 Task: Look for space in Xenia, United States from 8th August, 2023 to 15th August, 2023 for 9 adults in price range Rs.10000 to Rs.14000. Place can be shared room with 5 bedrooms having 9 beds and 5 bathrooms. Property type can be house, flat, guest house. Amenities needed are: wifi, TV, free parkinig on premises, gym, breakfast. Booking option can be shelf check-in. Required host language is English.
Action: Mouse moved to (426, 105)
Screenshot: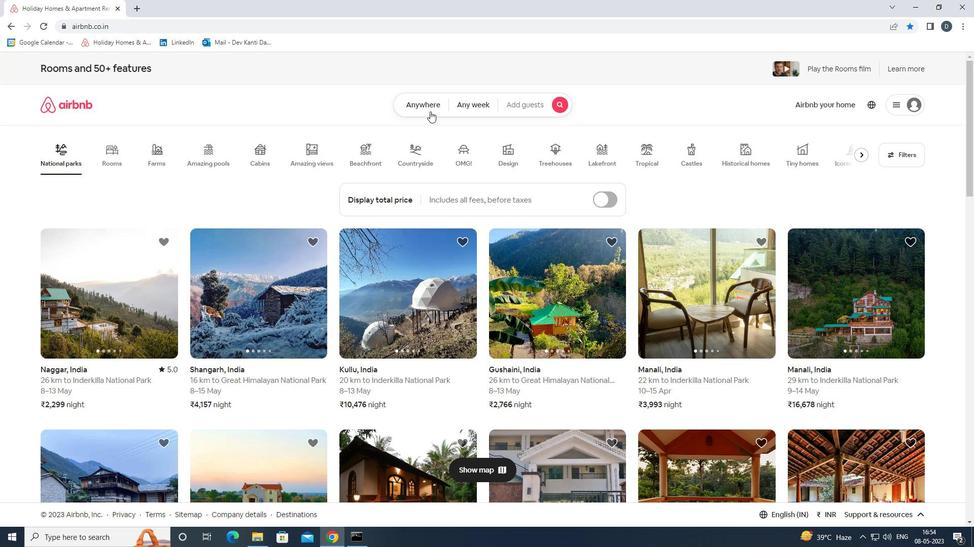 
Action: Mouse pressed left at (426, 105)
Screenshot: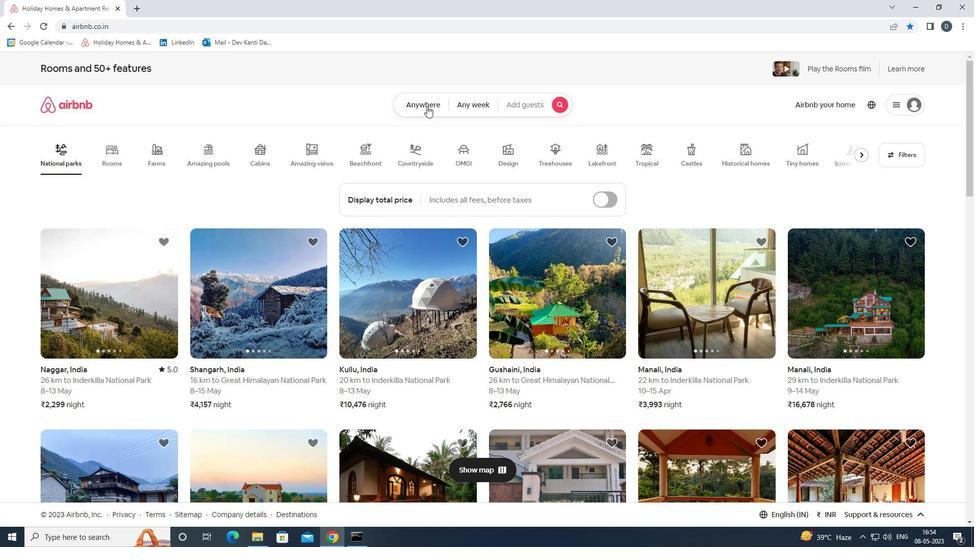 
Action: Mouse moved to (354, 146)
Screenshot: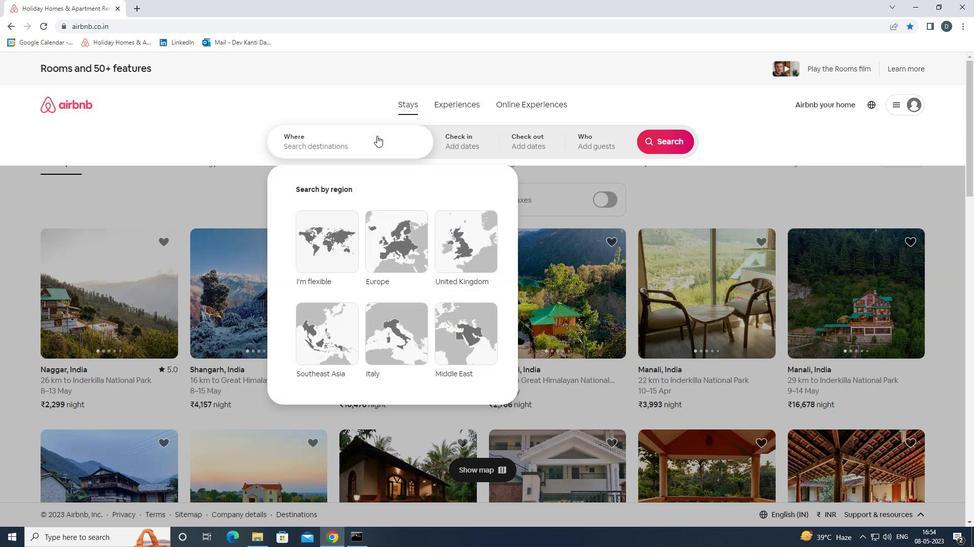 
Action: Mouse pressed left at (354, 146)
Screenshot: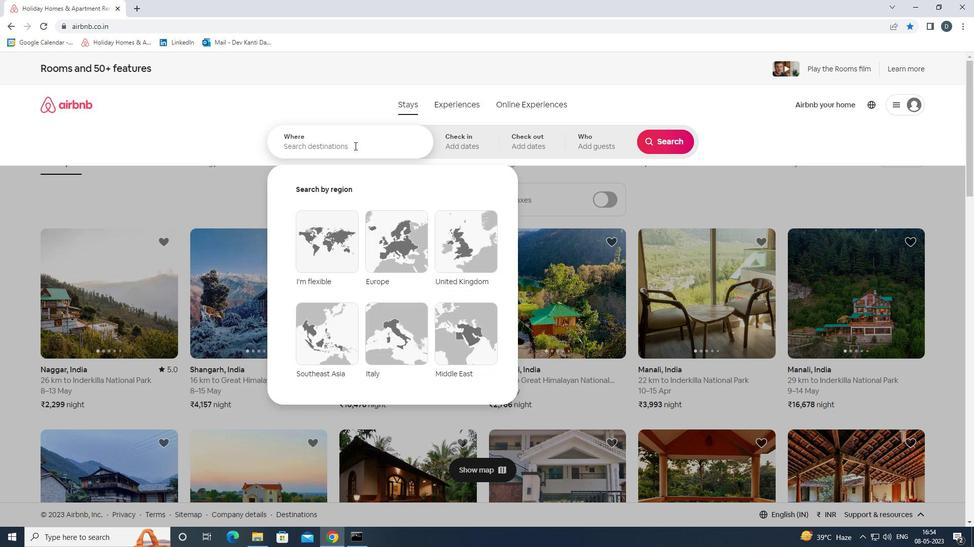 
Action: Mouse moved to (354, 148)
Screenshot: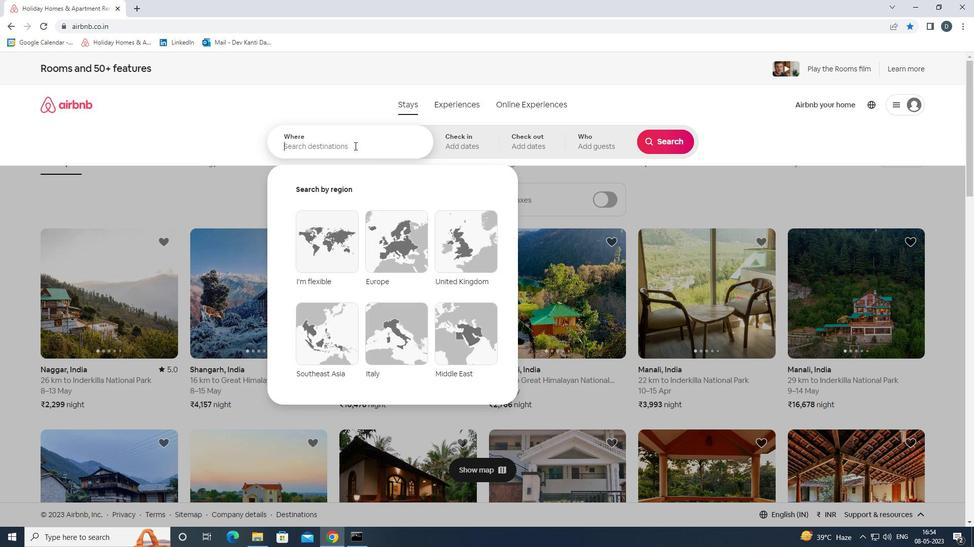 
Action: Key pressed <Key.shift>XENIA,<Key.shift>UNITED<Key.space><Key.shift>STATES
Screenshot: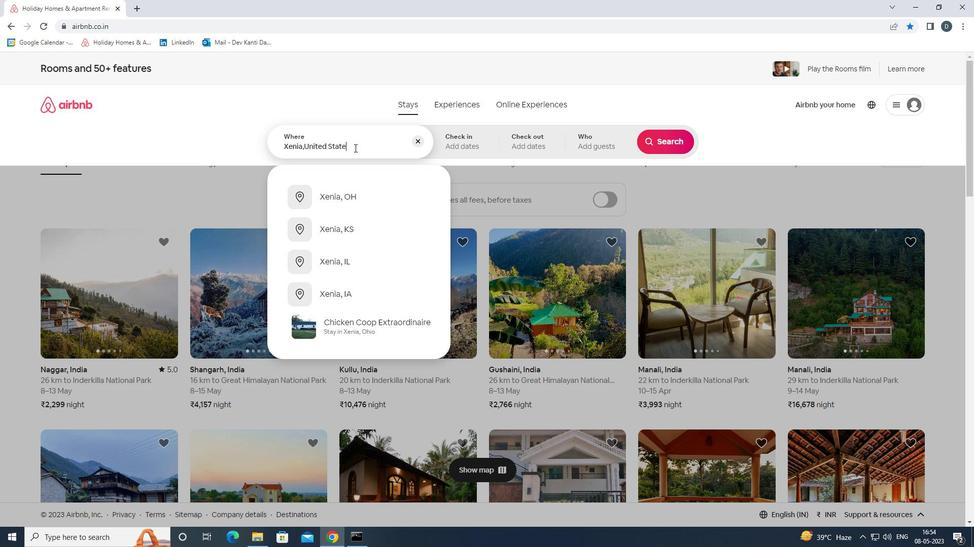 
Action: Mouse moved to (430, 151)
Screenshot: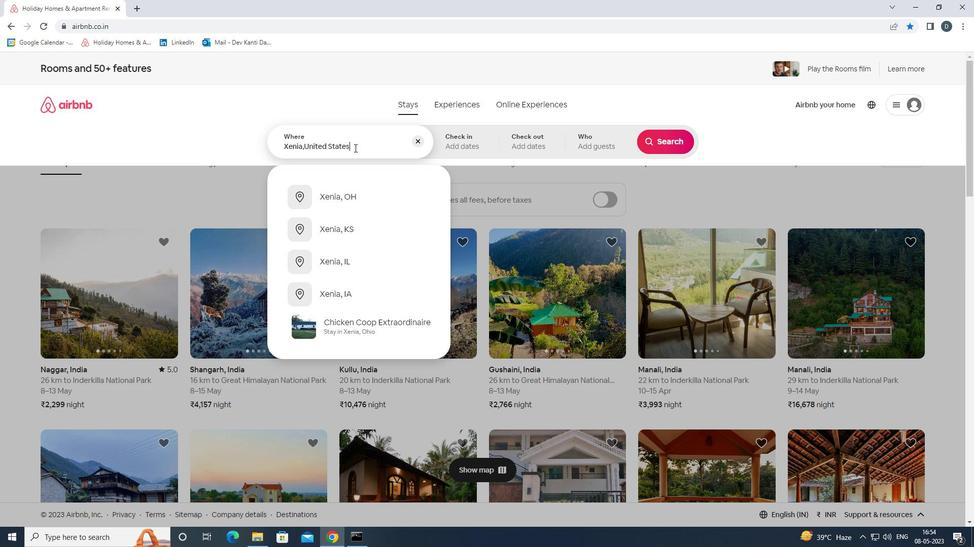 
Action: Key pressed <Key.enter>
Screenshot: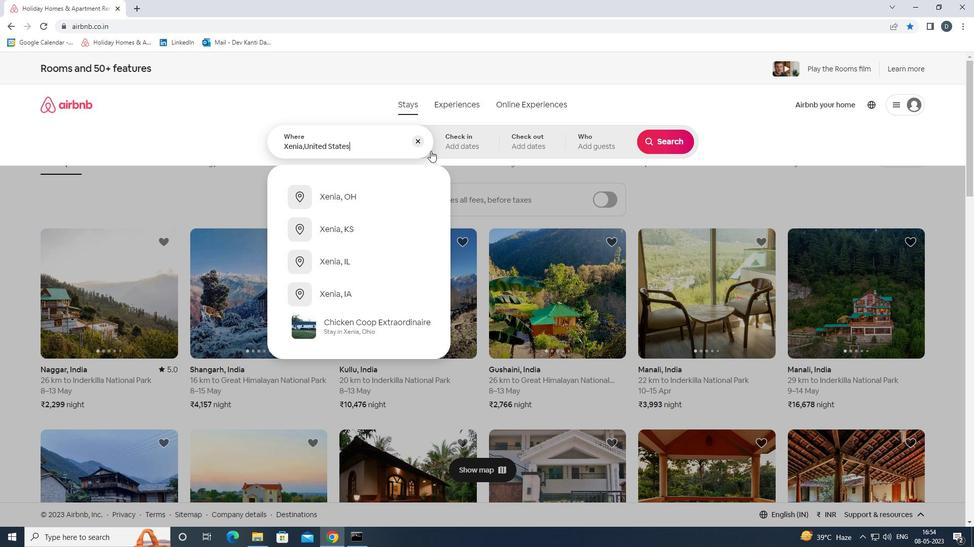 
Action: Mouse moved to (664, 222)
Screenshot: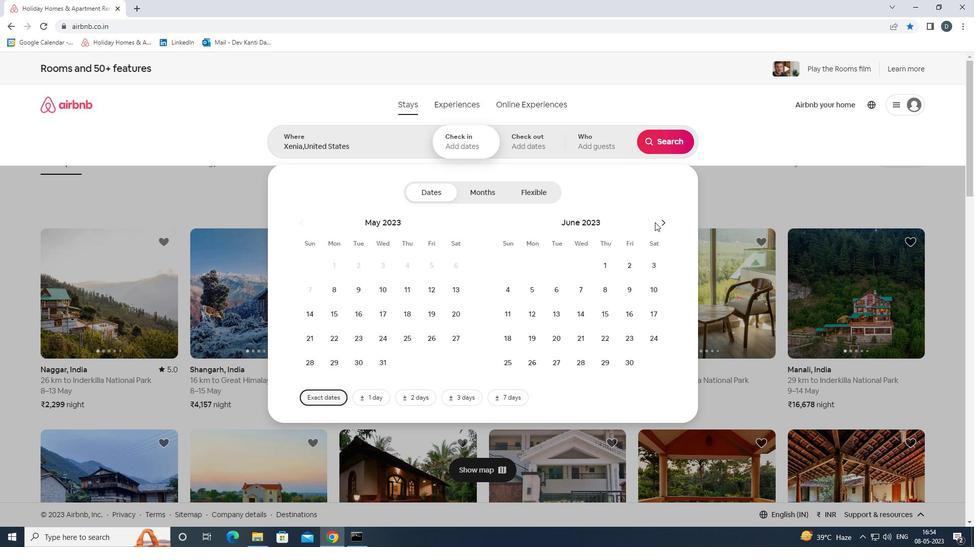 
Action: Mouse pressed left at (664, 222)
Screenshot: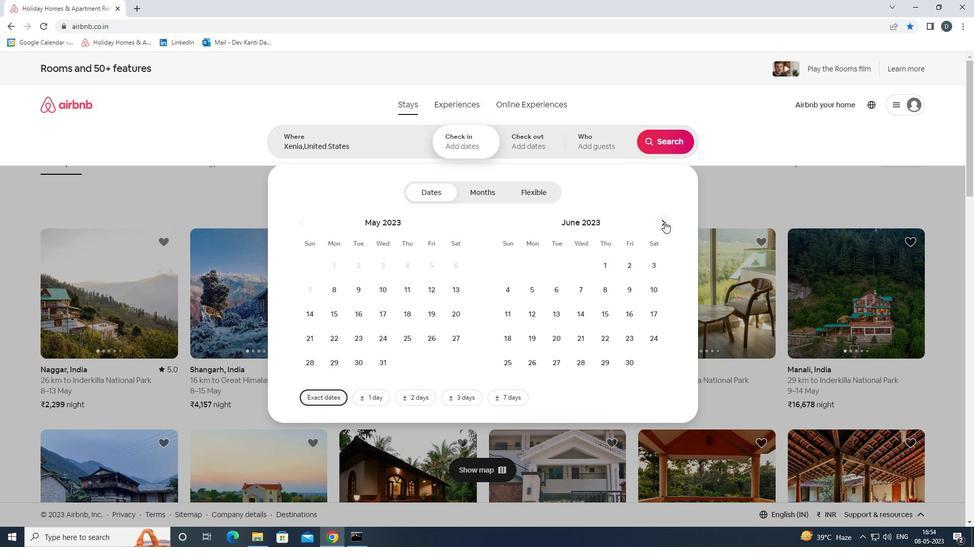
Action: Mouse pressed left at (664, 222)
Screenshot: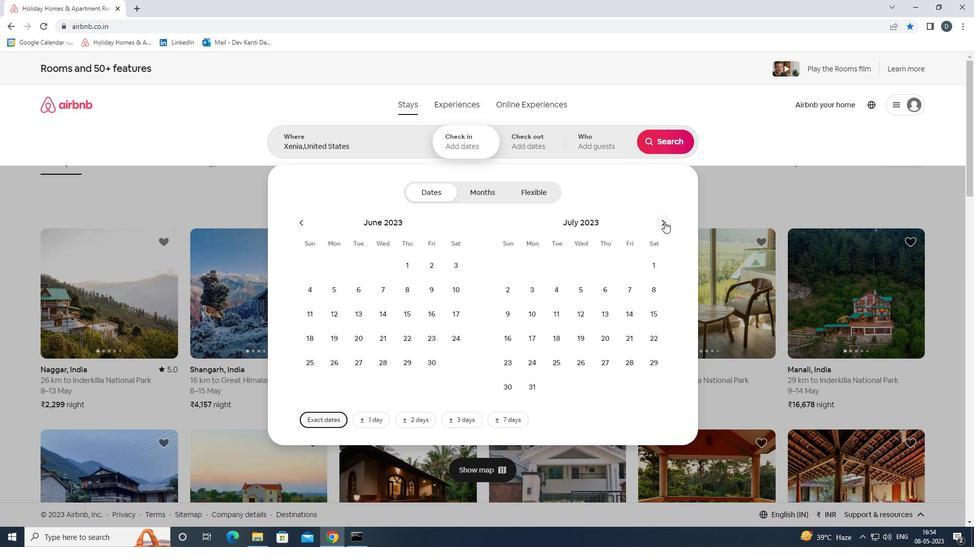 
Action: Mouse pressed left at (664, 222)
Screenshot: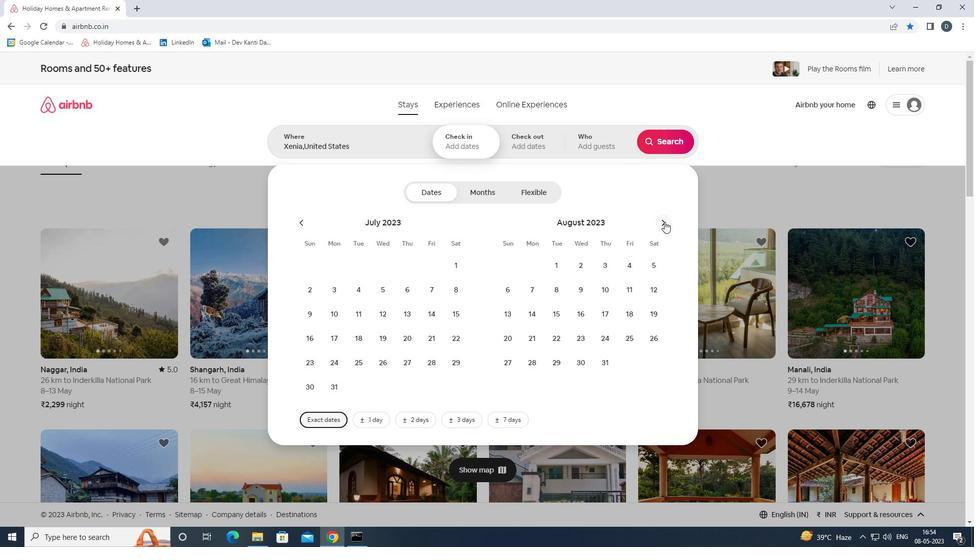 
Action: Mouse moved to (365, 295)
Screenshot: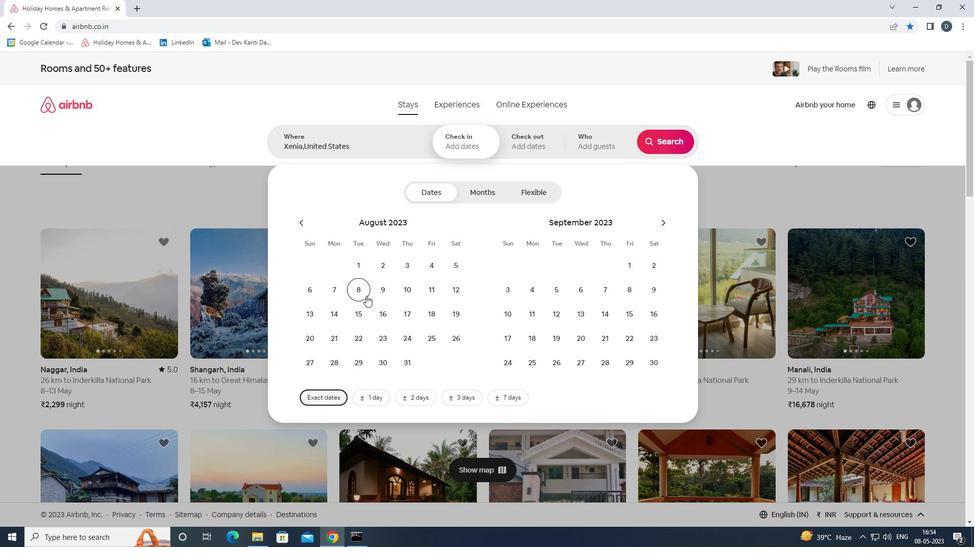 
Action: Mouse pressed left at (365, 295)
Screenshot: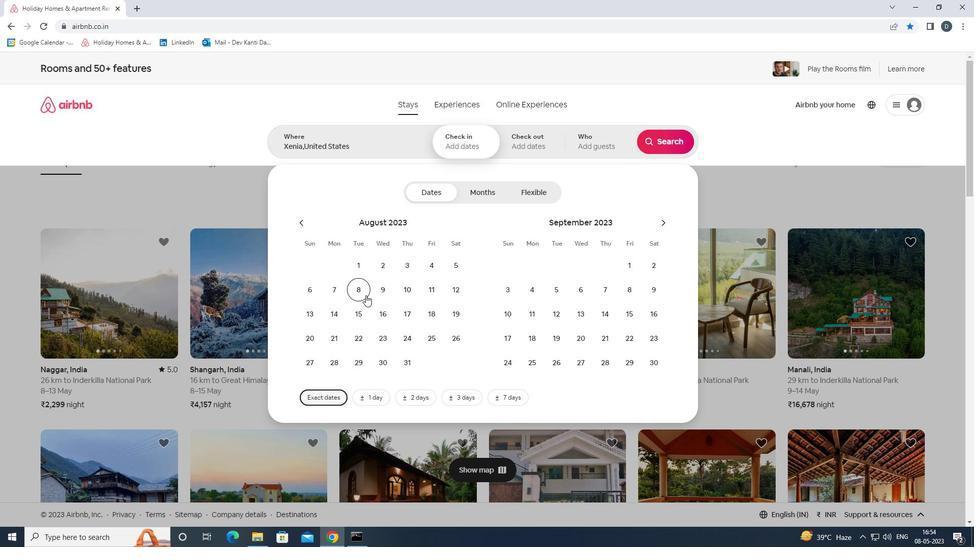
Action: Mouse moved to (369, 315)
Screenshot: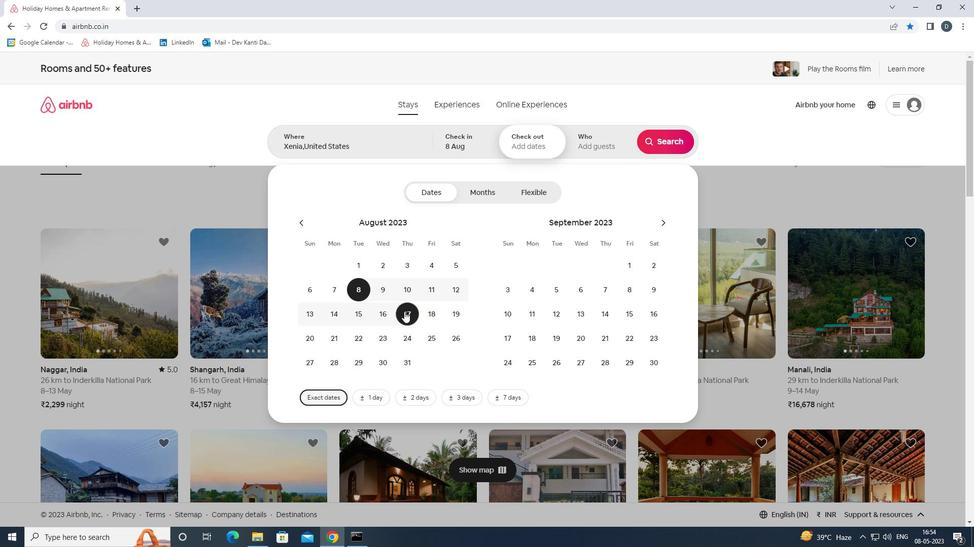 
Action: Mouse pressed left at (369, 315)
Screenshot: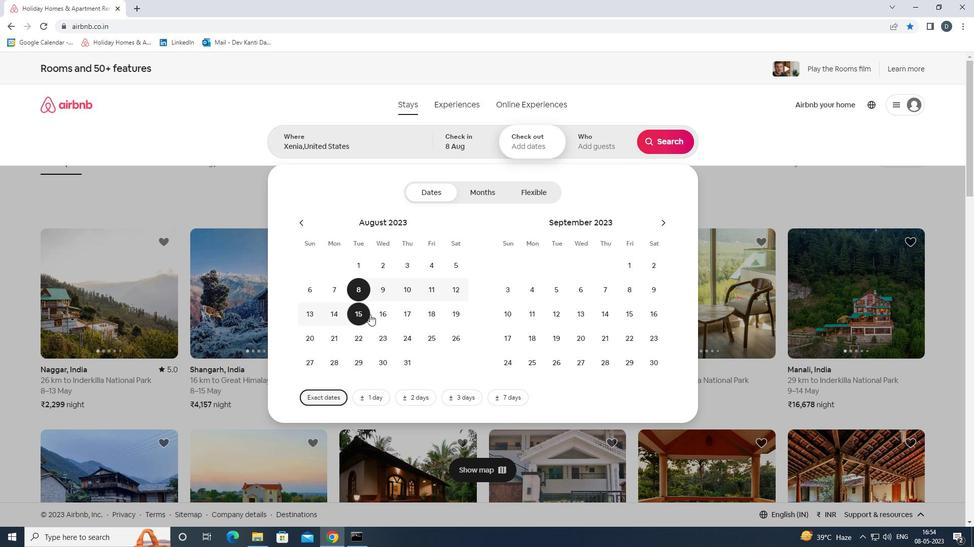 
Action: Mouse moved to (582, 134)
Screenshot: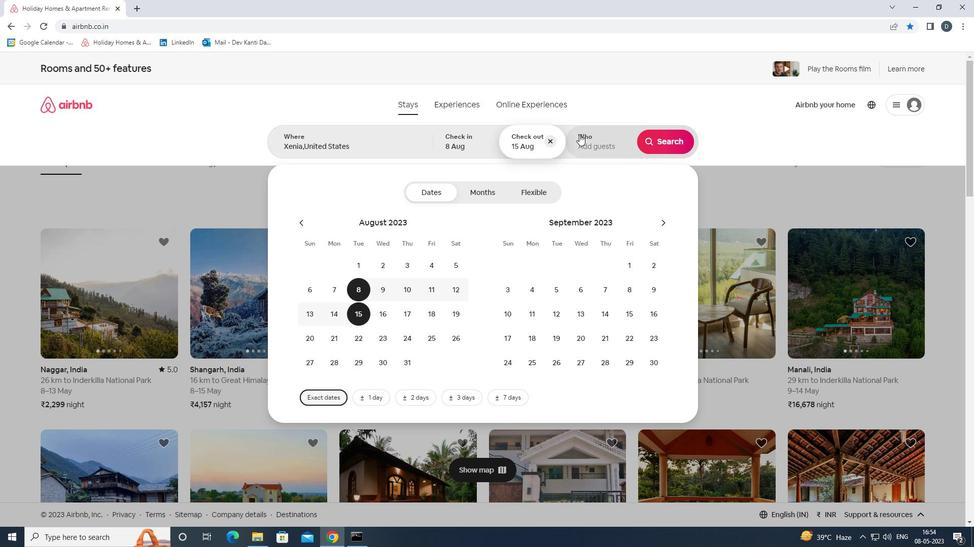 
Action: Mouse pressed left at (582, 134)
Screenshot: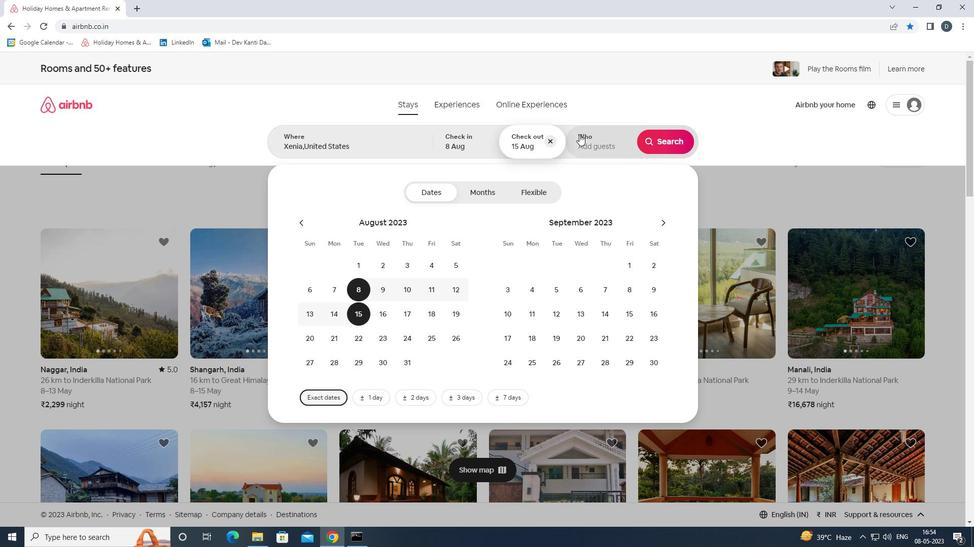 
Action: Mouse moved to (670, 190)
Screenshot: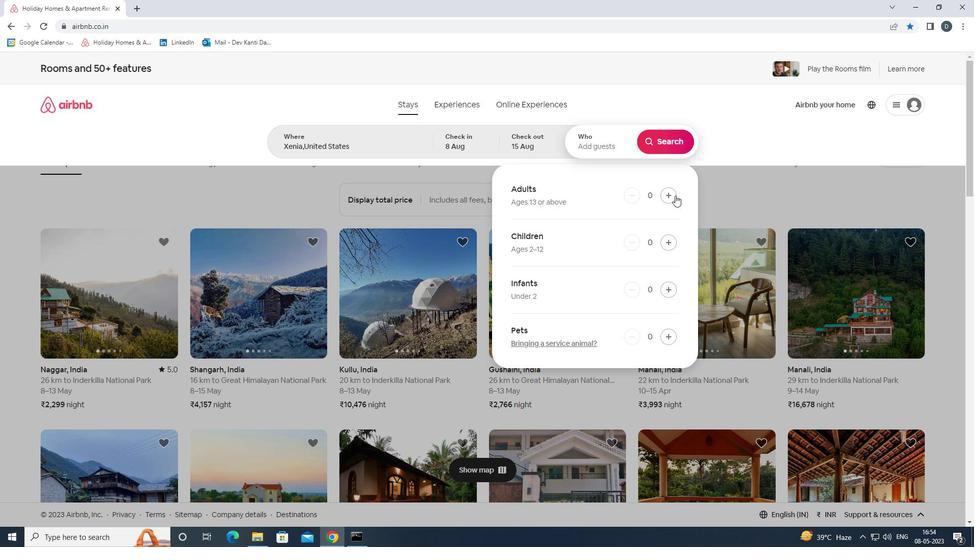 
Action: Mouse pressed left at (670, 190)
Screenshot: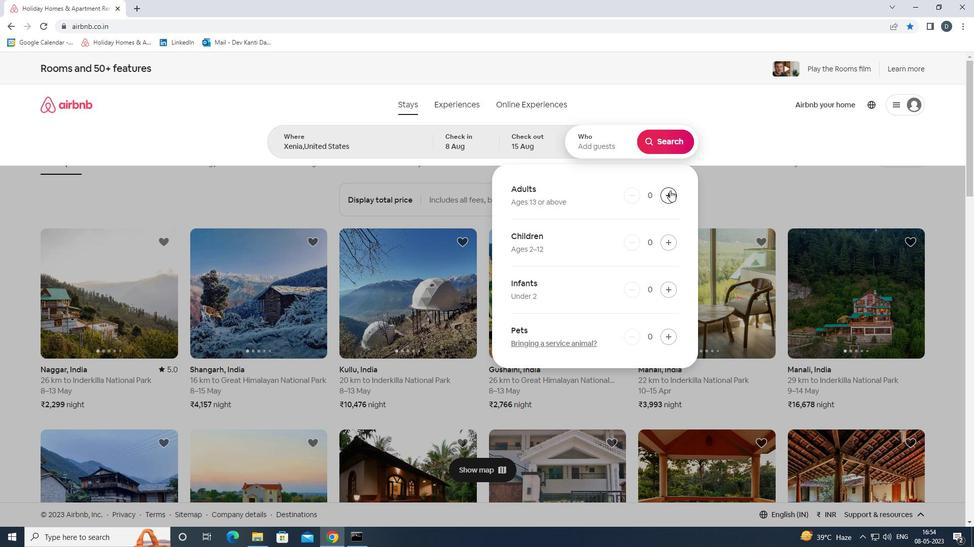 
Action: Mouse pressed left at (670, 190)
Screenshot: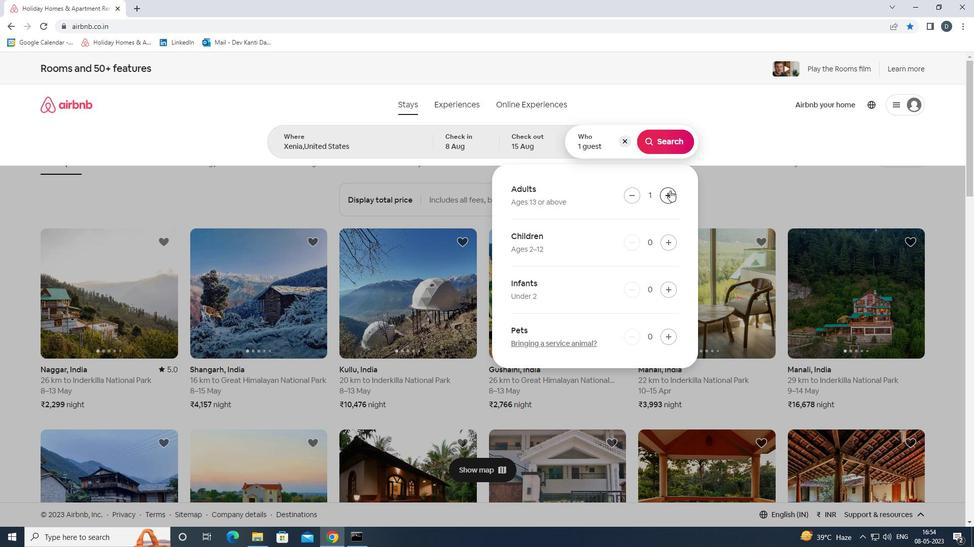 
Action: Mouse pressed left at (670, 190)
Screenshot: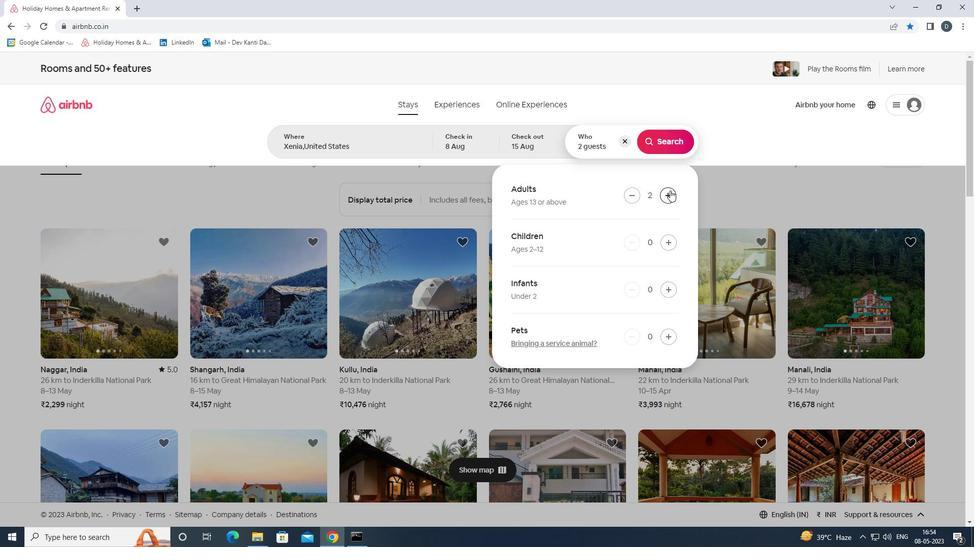
Action: Mouse pressed left at (670, 190)
Screenshot: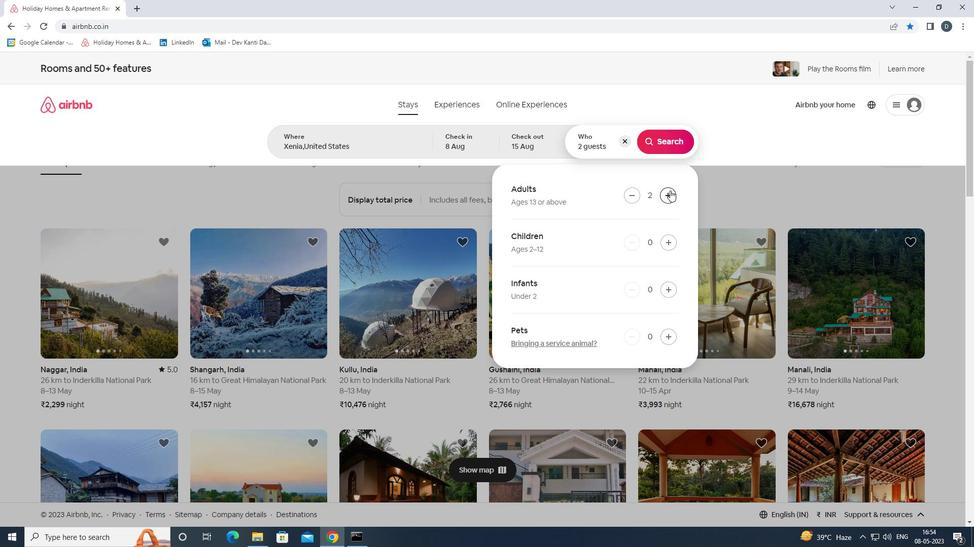 
Action: Mouse pressed left at (670, 190)
Screenshot: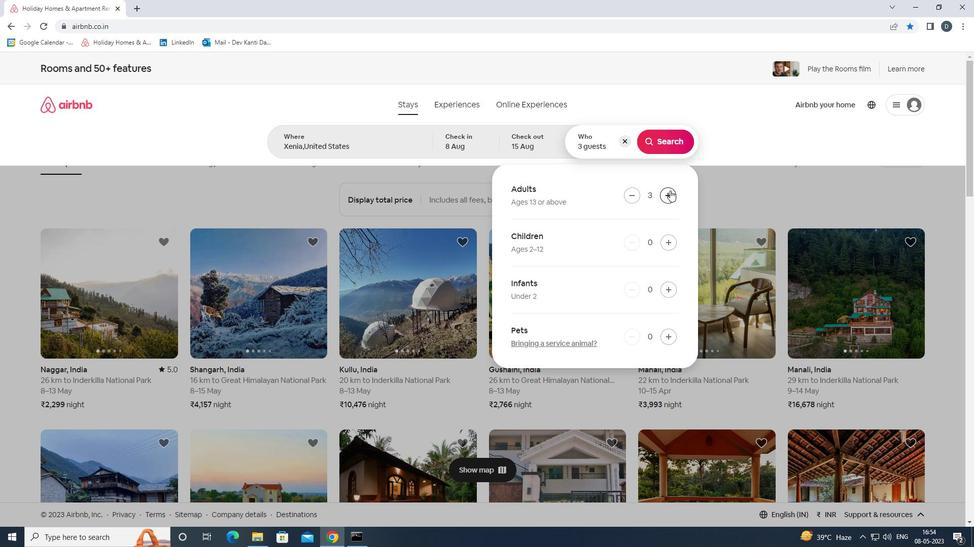 
Action: Mouse pressed left at (670, 190)
Screenshot: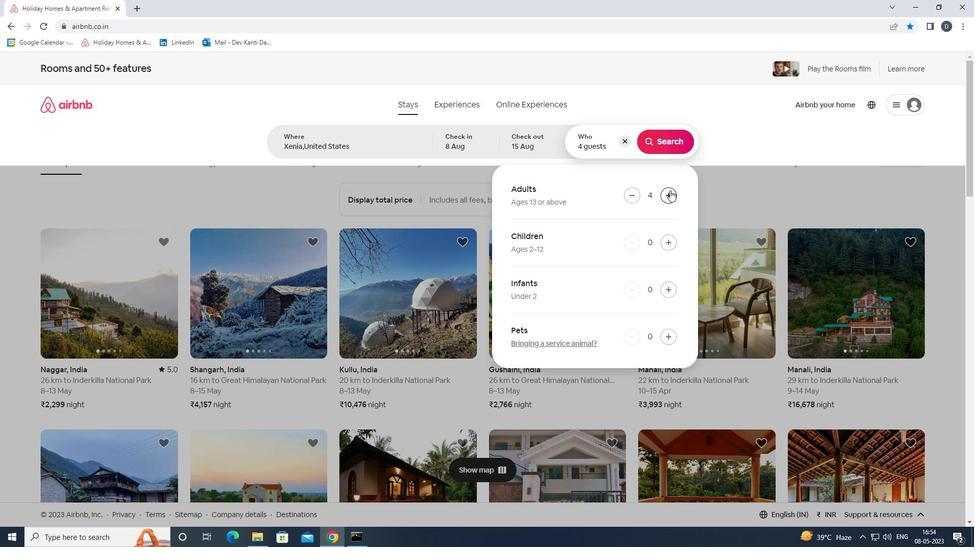 
Action: Mouse pressed left at (670, 190)
Screenshot: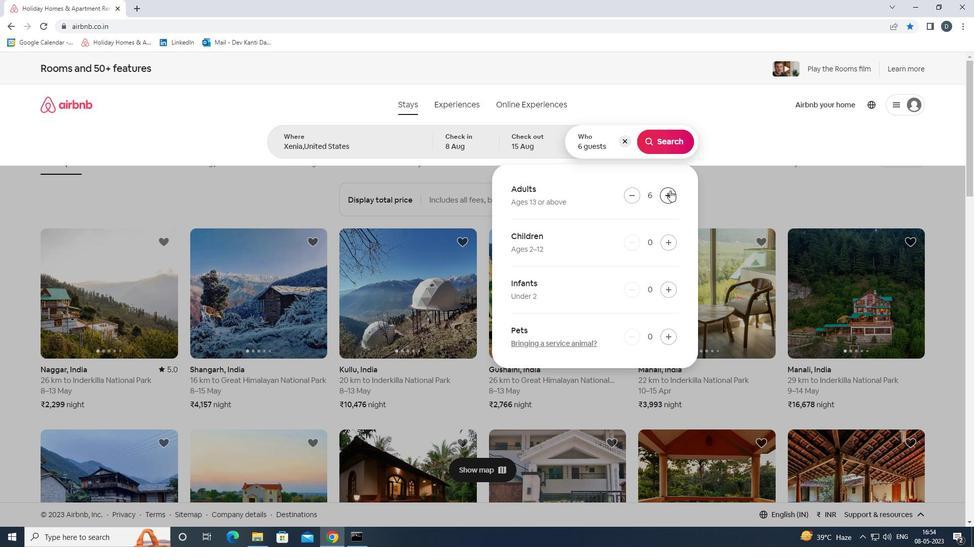 
Action: Mouse pressed left at (670, 190)
Screenshot: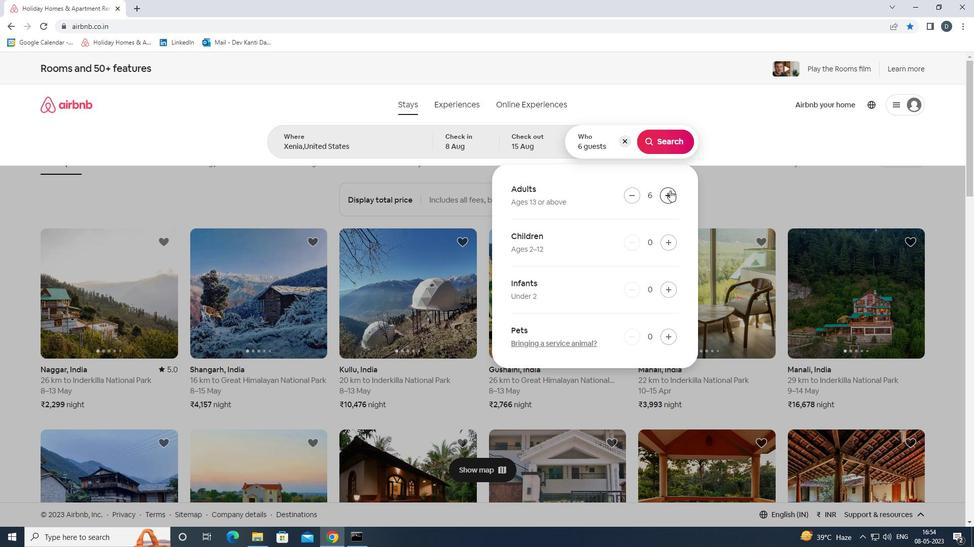 
Action: Mouse pressed left at (670, 190)
Screenshot: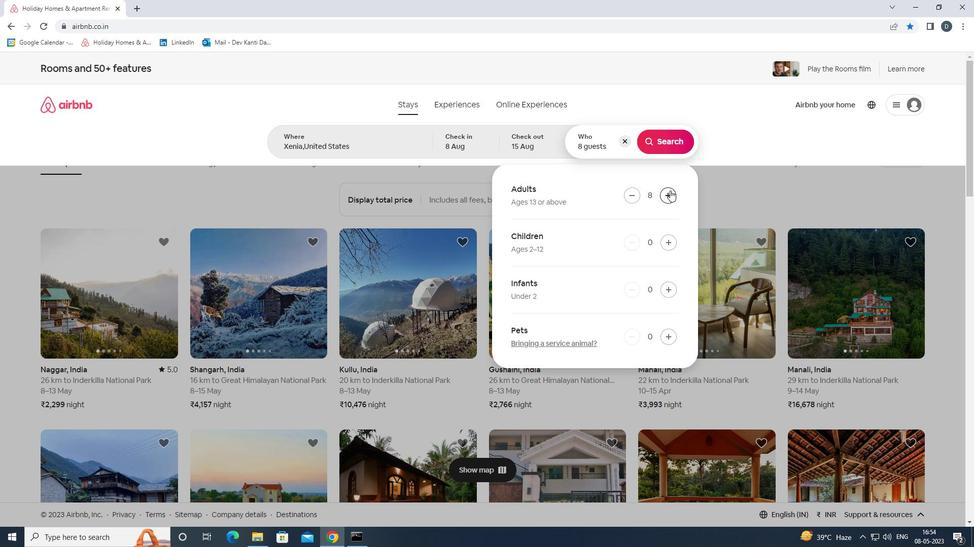 
Action: Mouse moved to (674, 135)
Screenshot: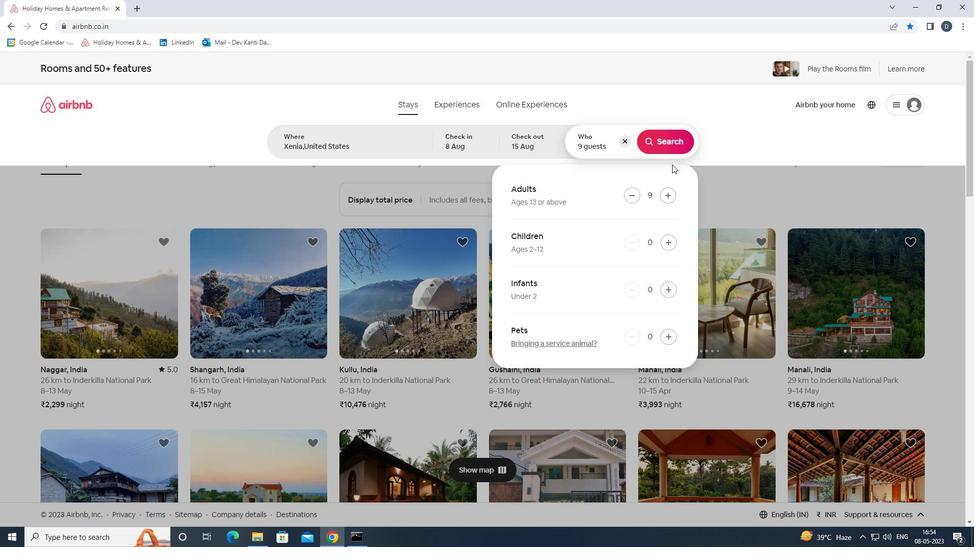 
Action: Mouse pressed left at (674, 135)
Screenshot: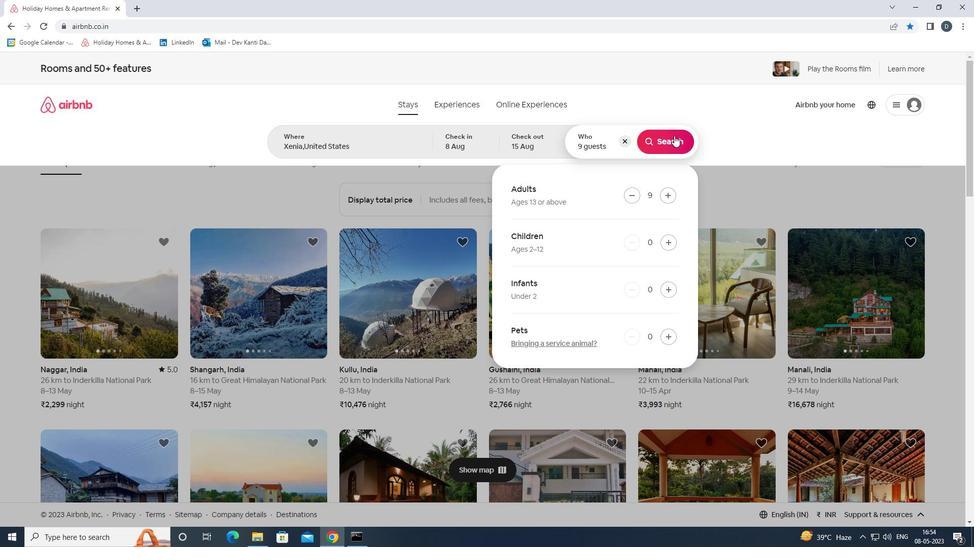 
Action: Mouse moved to (931, 112)
Screenshot: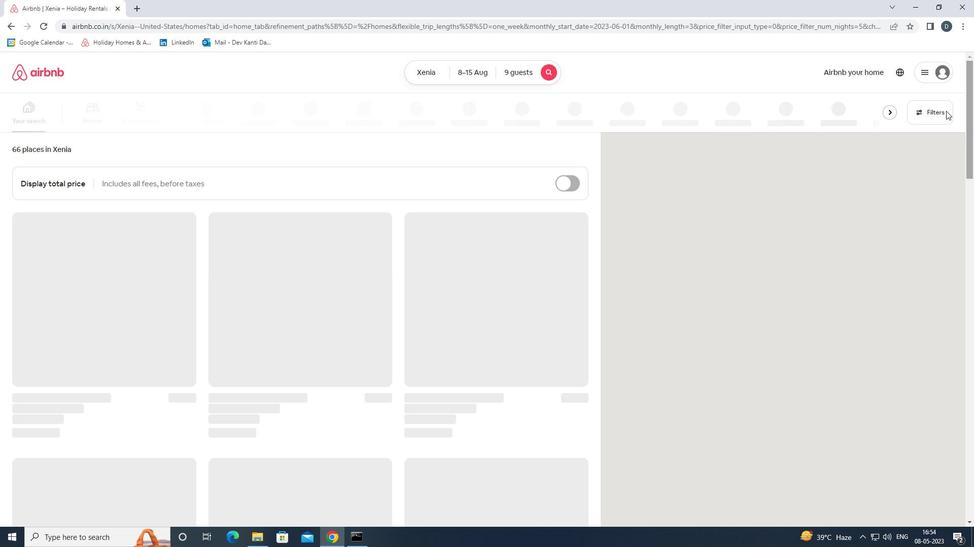 
Action: Mouse pressed left at (931, 112)
Screenshot: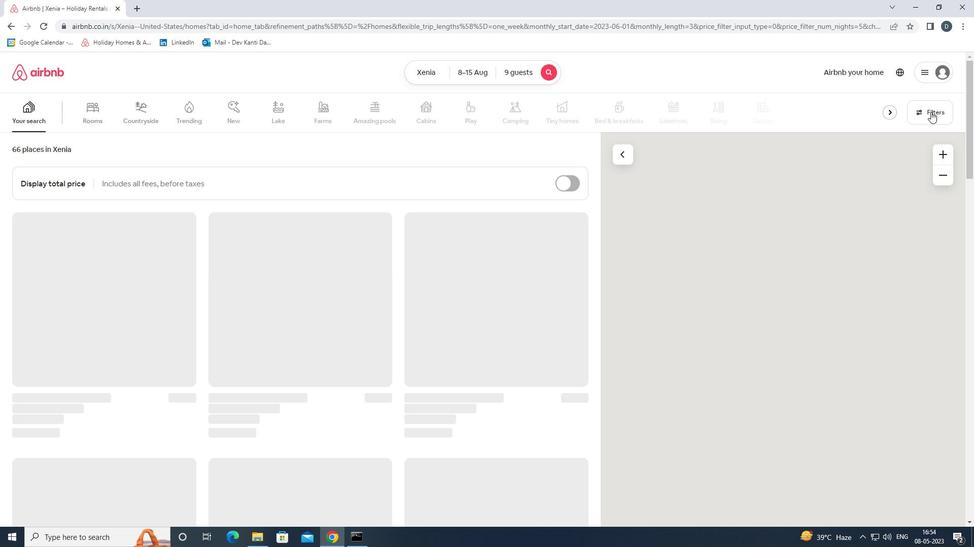 
Action: Mouse moved to (367, 361)
Screenshot: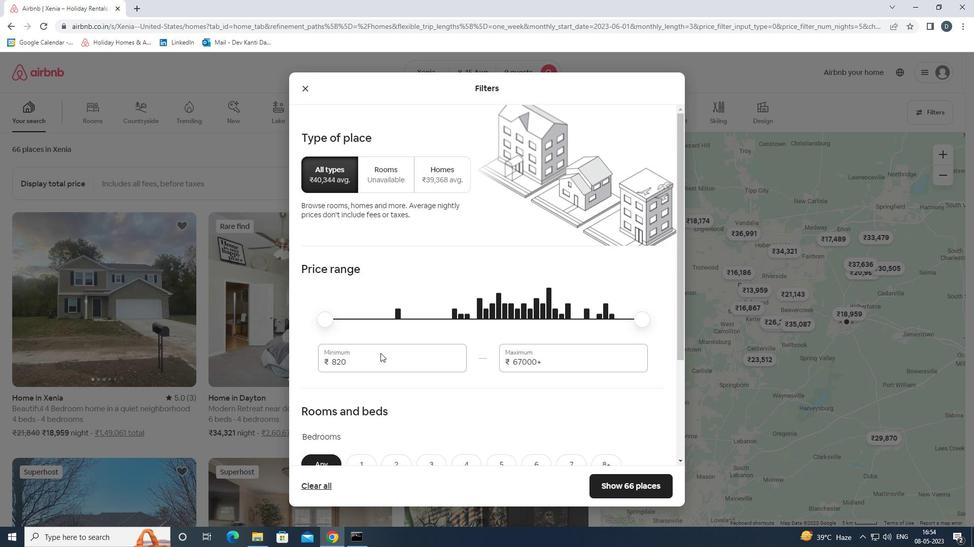 
Action: Mouse pressed left at (367, 361)
Screenshot: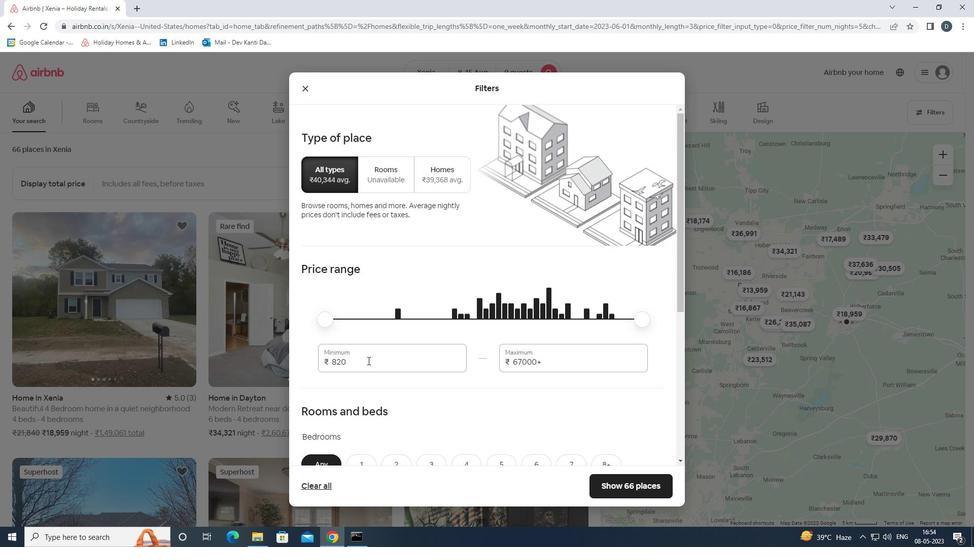 
Action: Mouse pressed left at (367, 361)
Screenshot: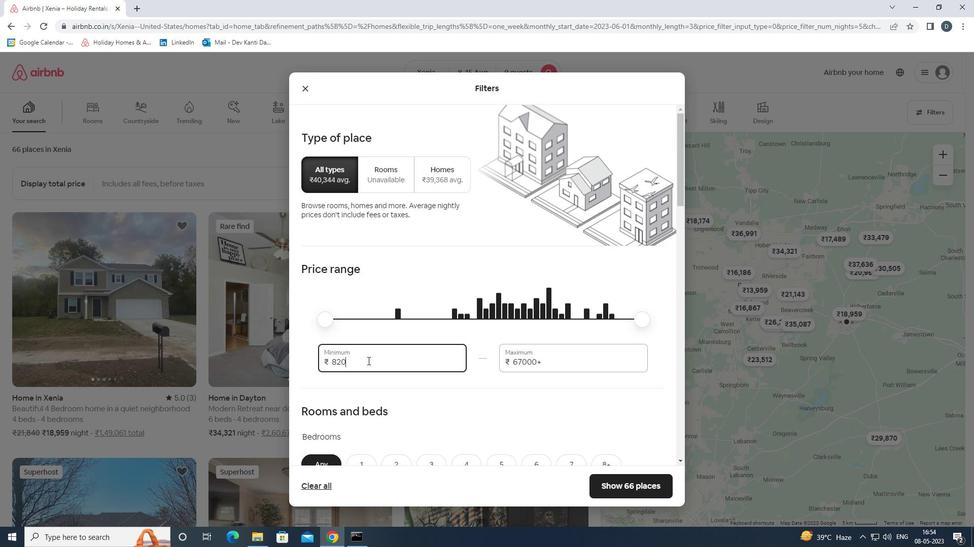 
Action: Key pressed 10000<Key.caps_lock>1<Key.backspace><Key.tab>14000
Screenshot: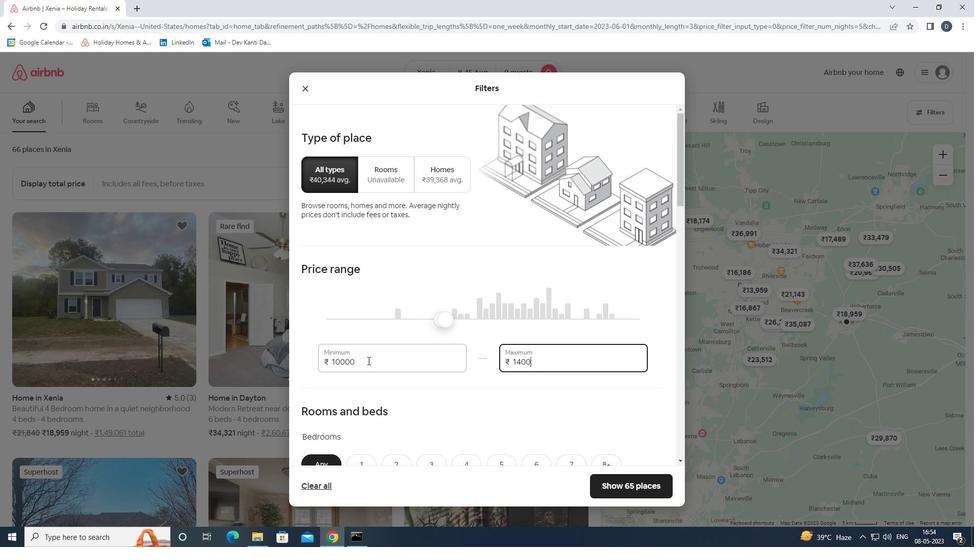 
Action: Mouse moved to (333, 324)
Screenshot: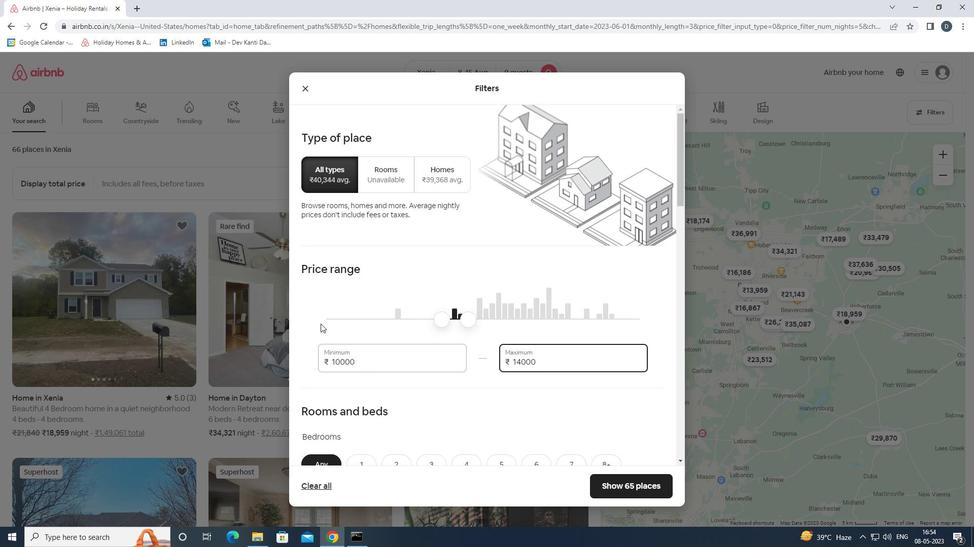 
Action: Mouse scrolled (333, 324) with delta (0, 0)
Screenshot: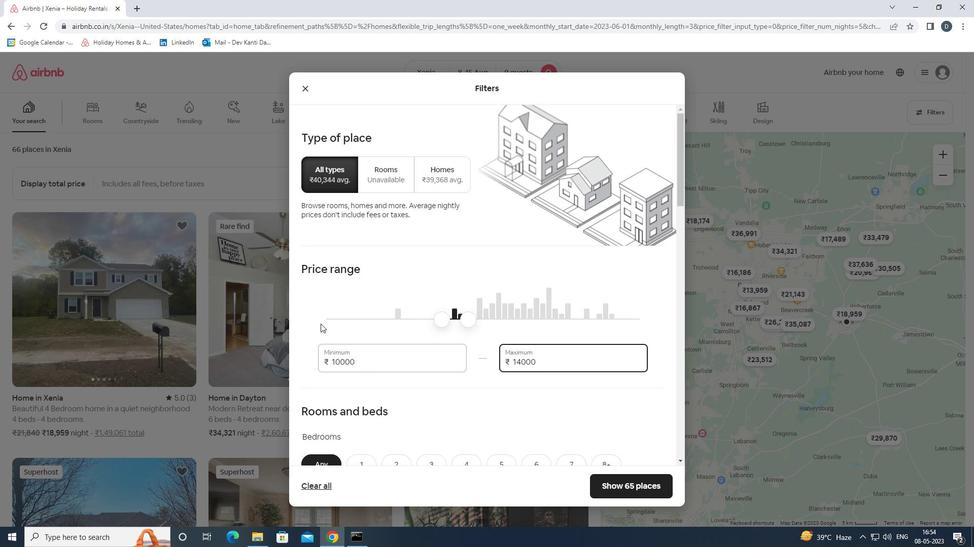 
Action: Mouse moved to (350, 326)
Screenshot: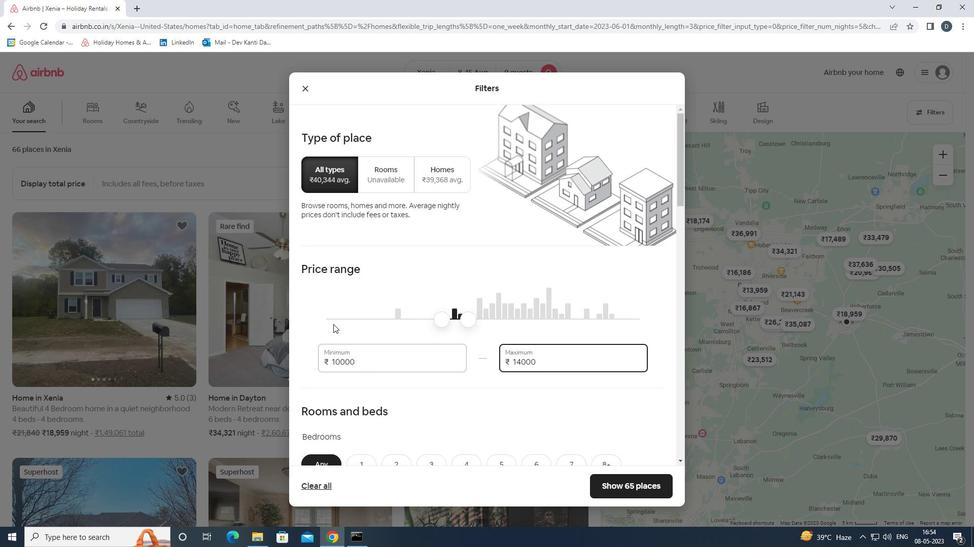 
Action: Mouse scrolled (350, 325) with delta (0, 0)
Screenshot: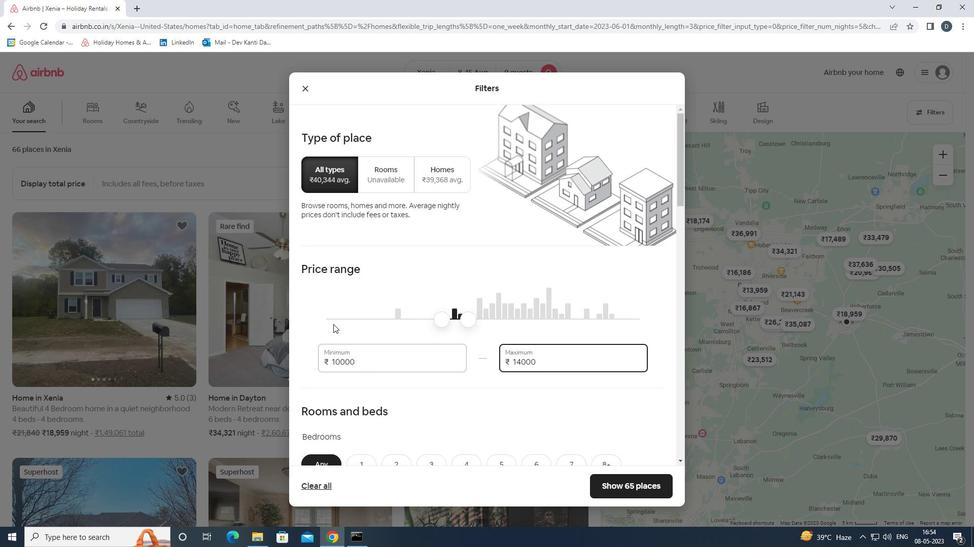 
Action: Mouse moved to (352, 326)
Screenshot: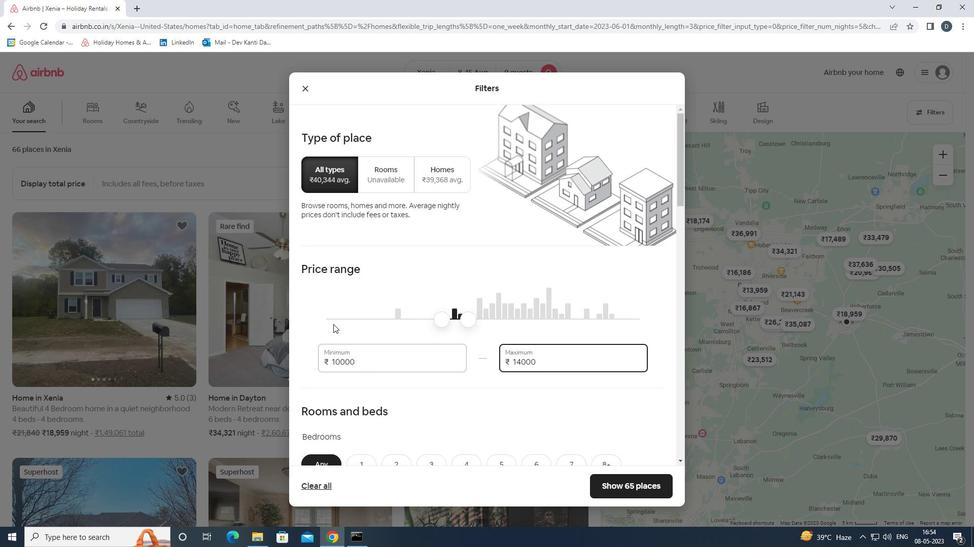 
Action: Mouse scrolled (352, 325) with delta (0, 0)
Screenshot: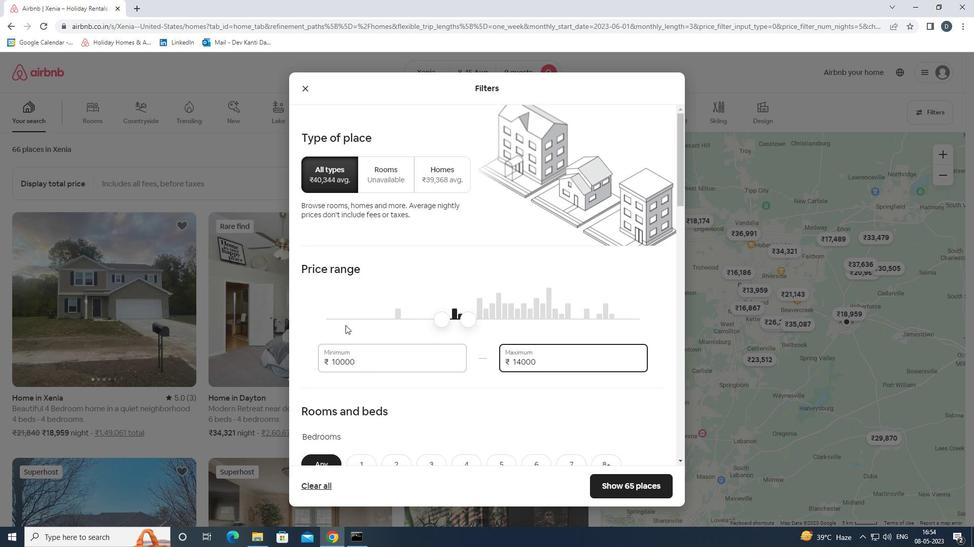 
Action: Mouse moved to (496, 316)
Screenshot: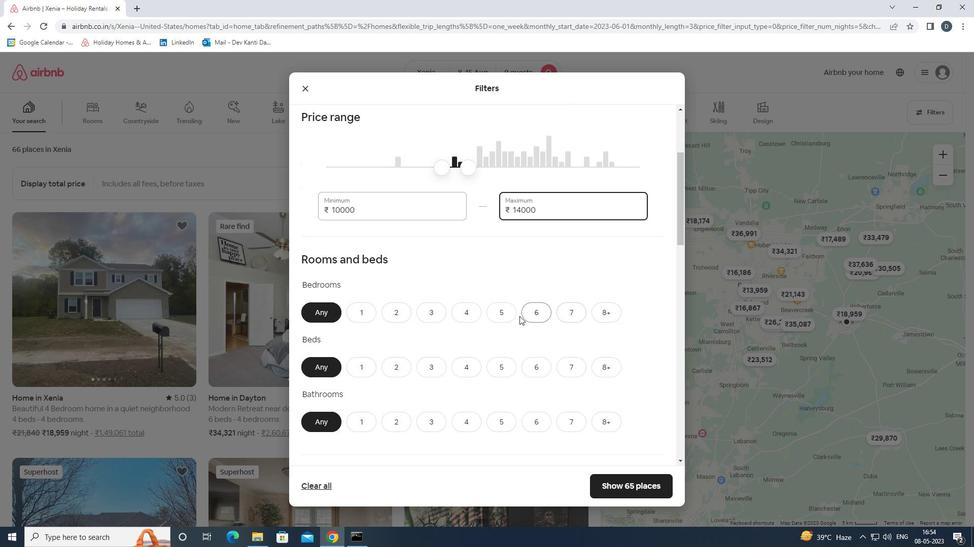 
Action: Mouse pressed left at (496, 316)
Screenshot: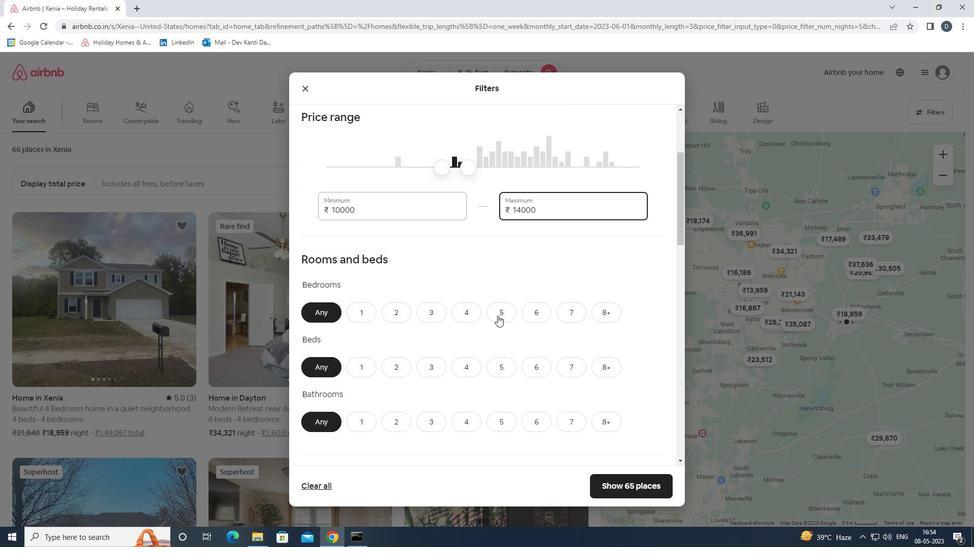 
Action: Mouse moved to (610, 316)
Screenshot: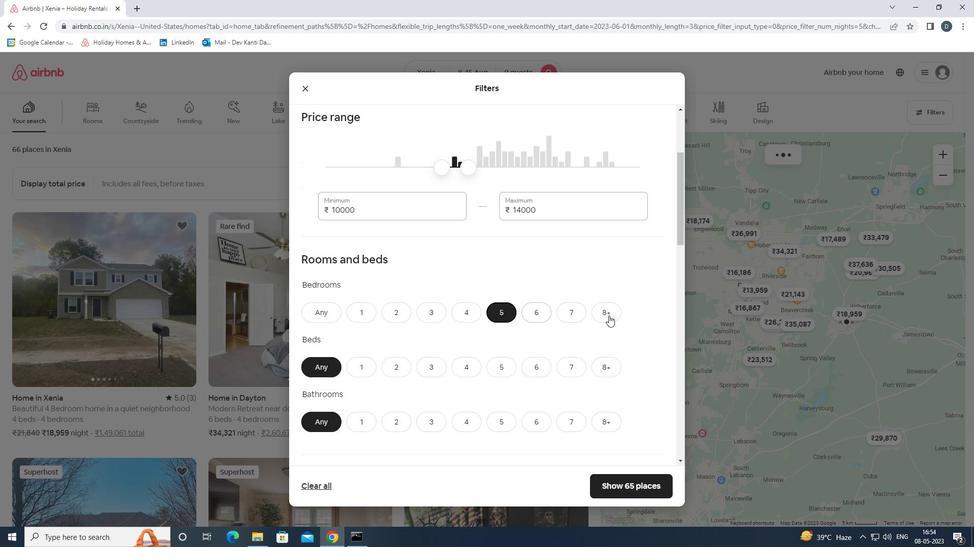
Action: Mouse pressed left at (610, 316)
Screenshot: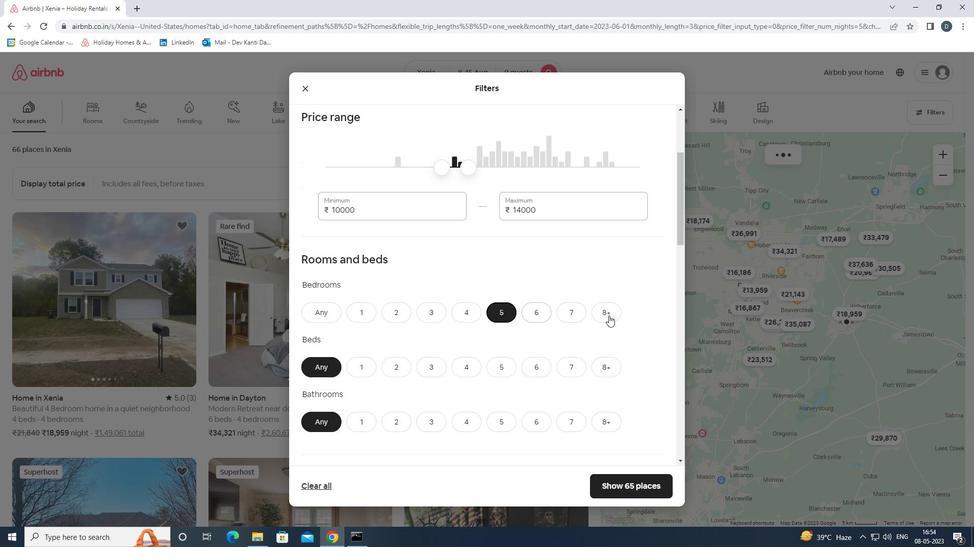 
Action: Mouse moved to (502, 322)
Screenshot: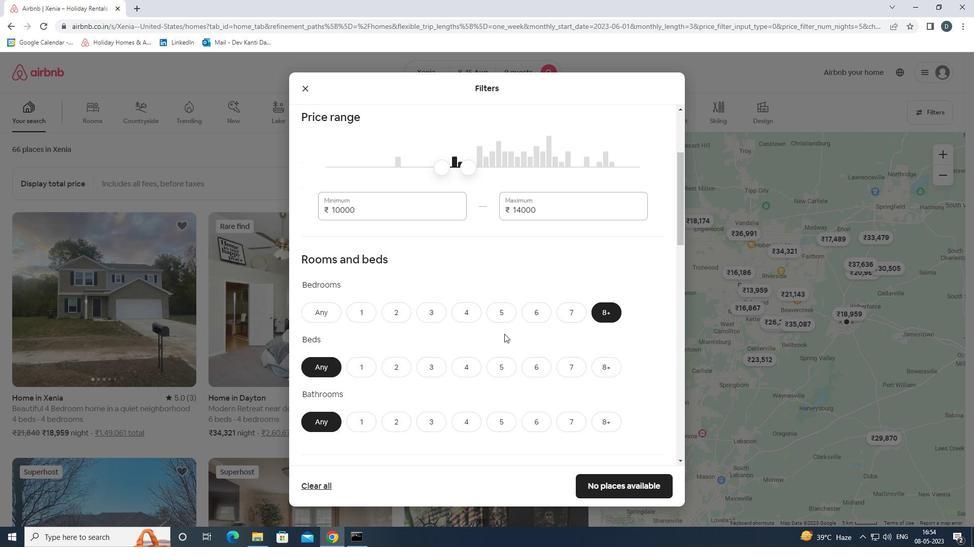 
Action: Mouse pressed left at (502, 322)
Screenshot: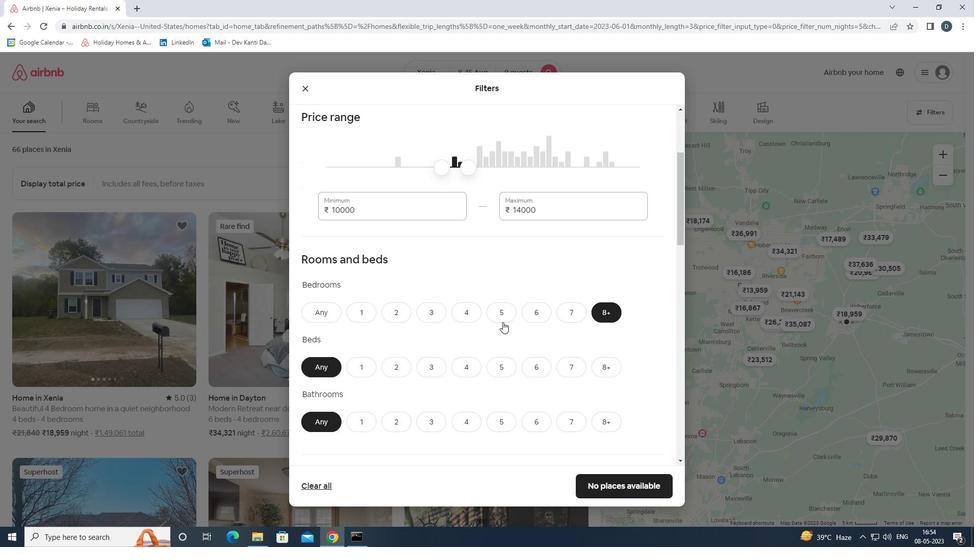 
Action: Mouse moved to (615, 368)
Screenshot: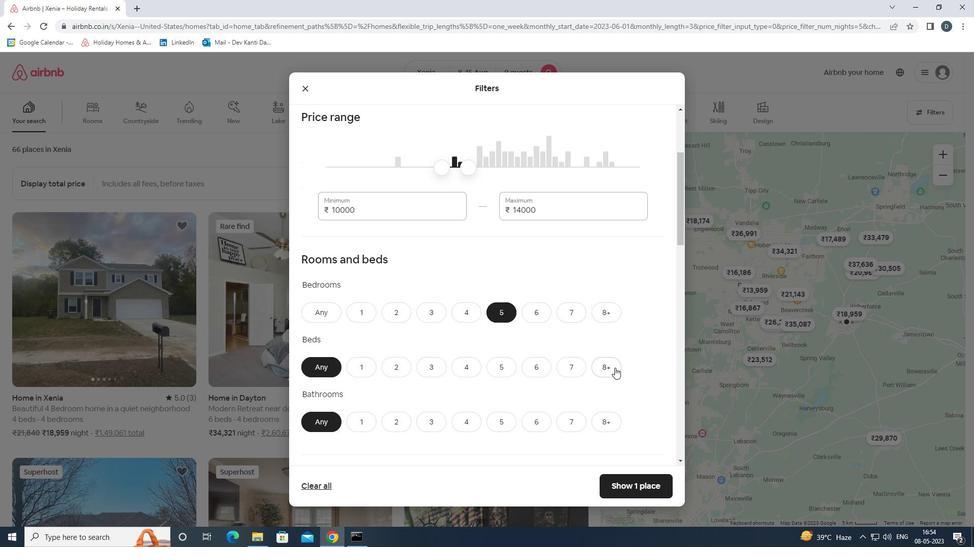 
Action: Mouse pressed left at (615, 368)
Screenshot: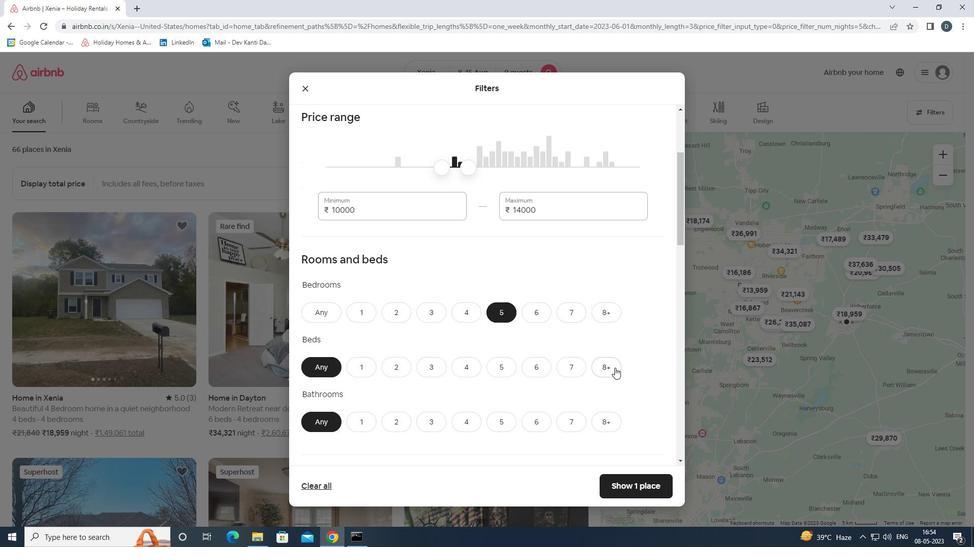 
Action: Mouse moved to (499, 419)
Screenshot: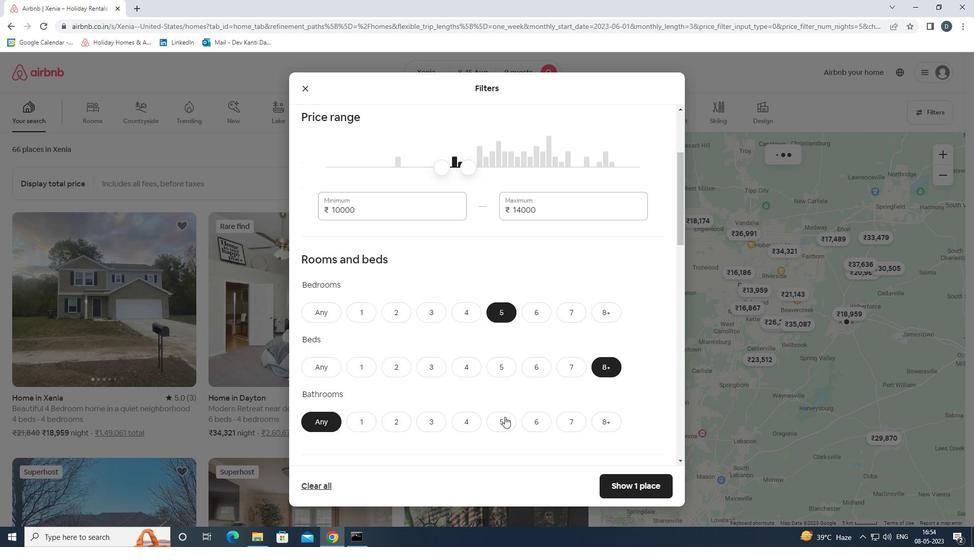 
Action: Mouse pressed left at (499, 419)
Screenshot: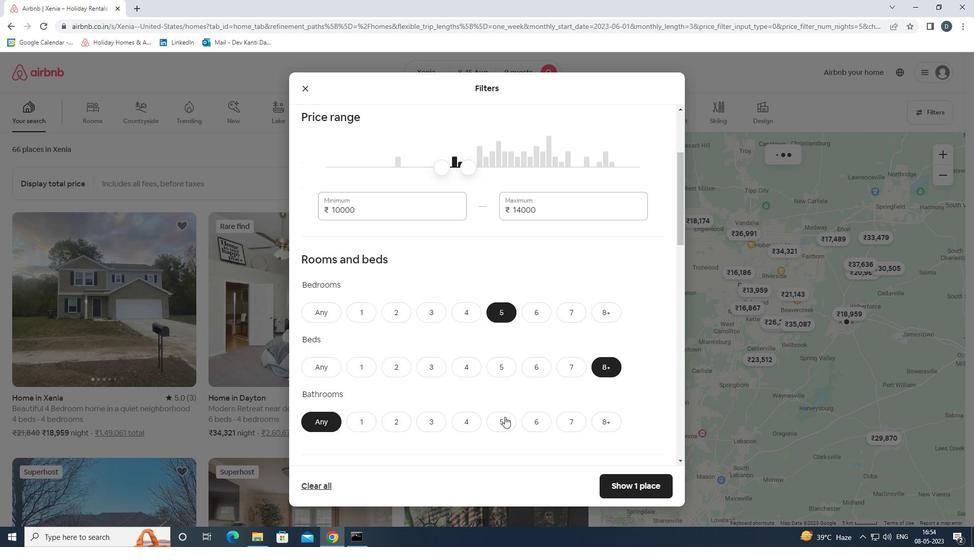 
Action: Mouse moved to (531, 396)
Screenshot: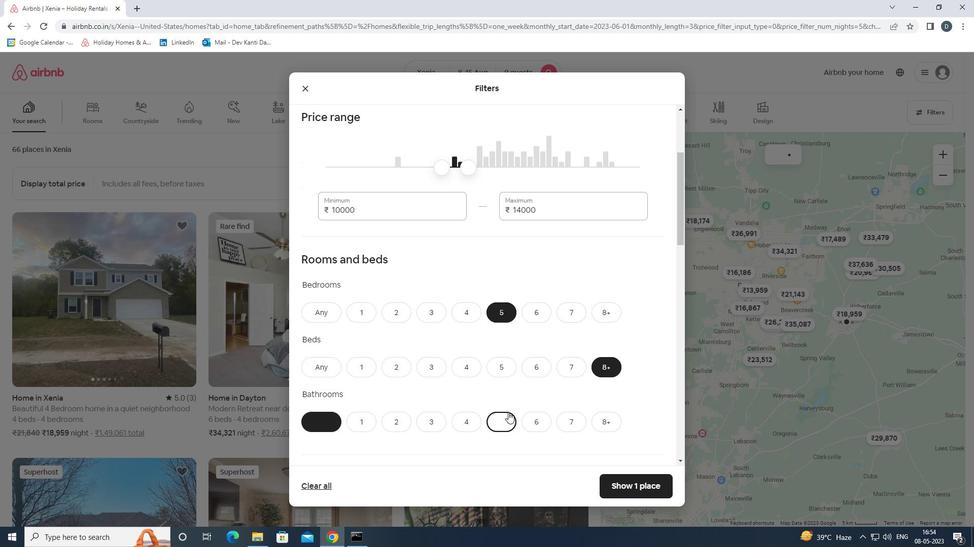 
Action: Mouse scrolled (531, 396) with delta (0, 0)
Screenshot: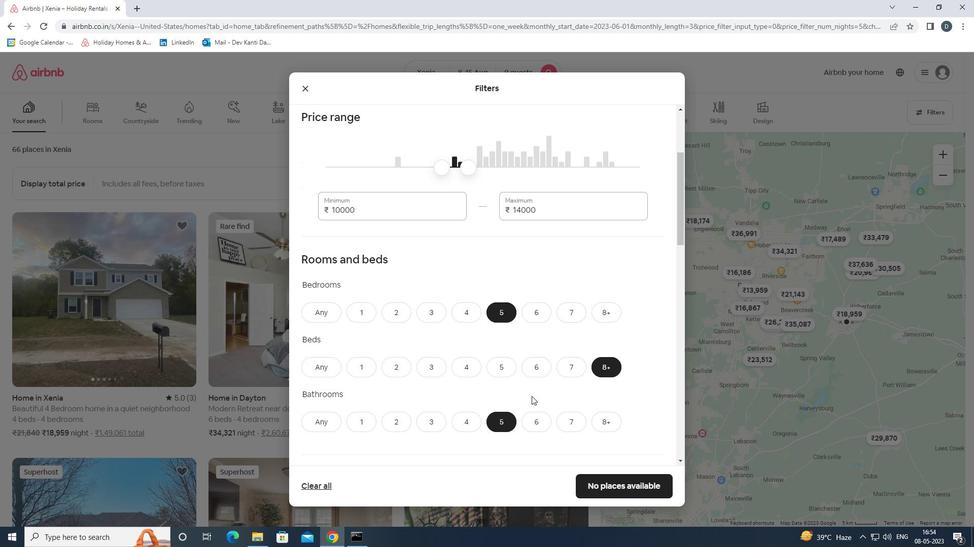 
Action: Mouse scrolled (531, 396) with delta (0, 0)
Screenshot: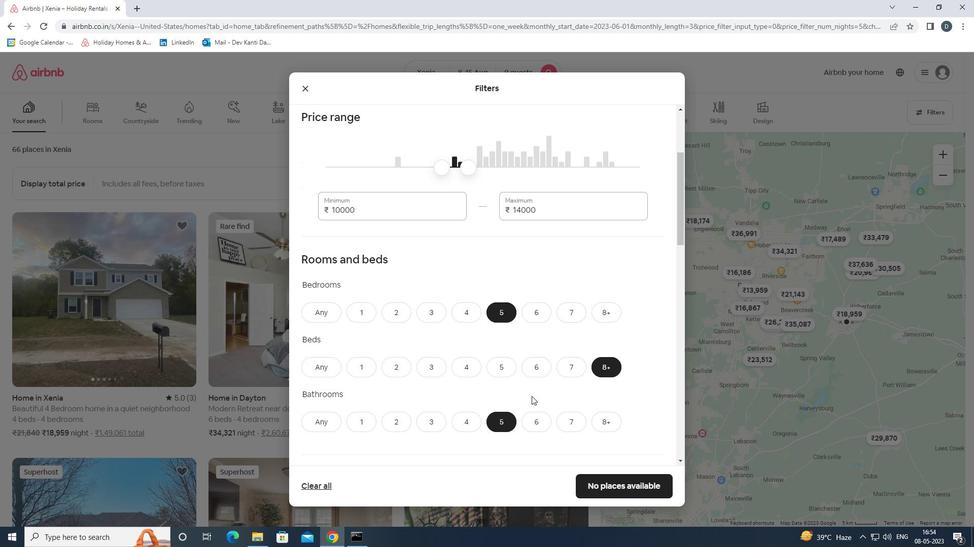 
Action: Mouse scrolled (531, 396) with delta (0, 0)
Screenshot: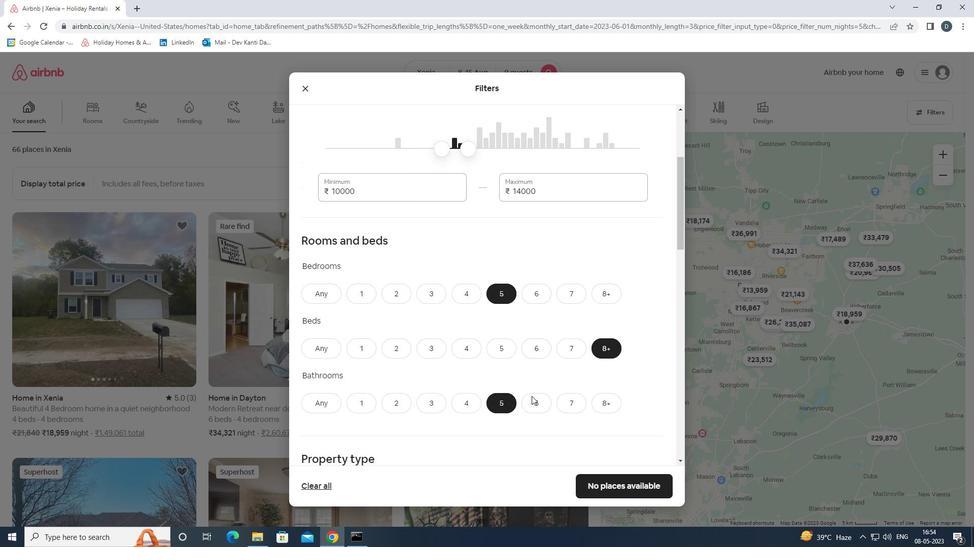 
Action: Mouse moved to (532, 393)
Screenshot: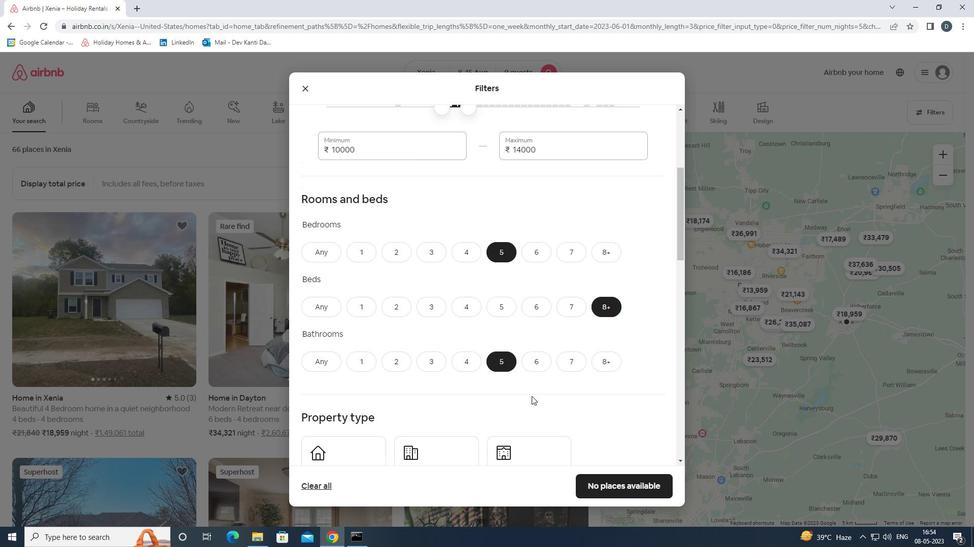 
Action: Mouse scrolled (532, 392) with delta (0, 0)
Screenshot: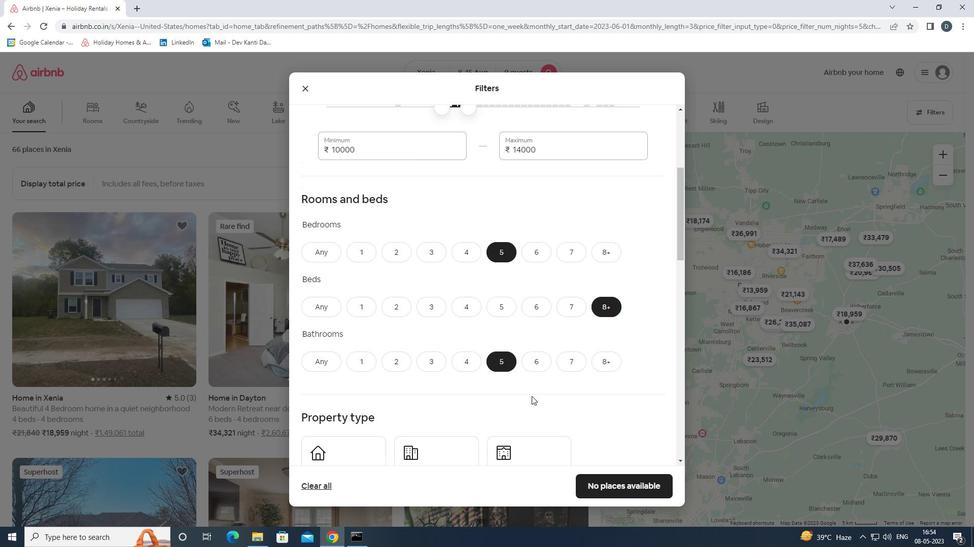 
Action: Mouse moved to (369, 333)
Screenshot: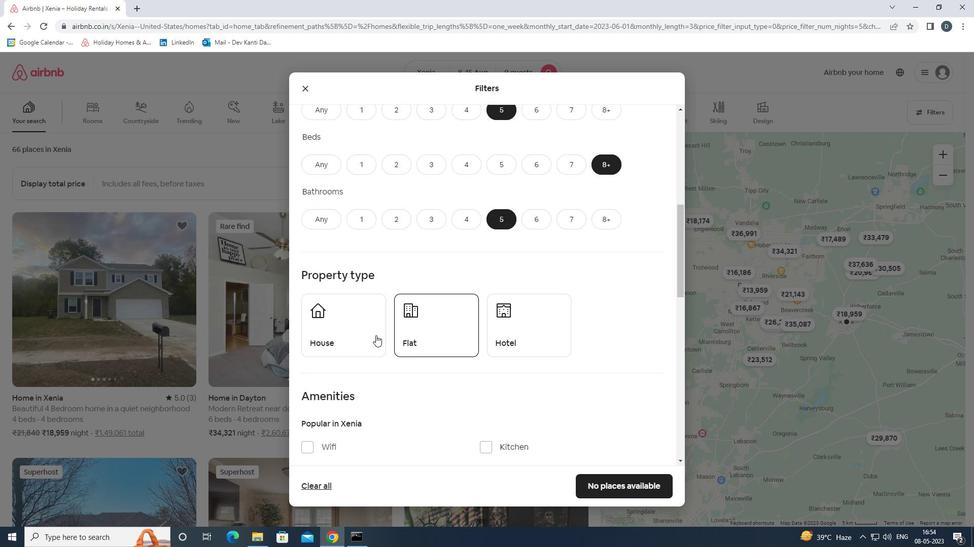 
Action: Mouse pressed left at (369, 333)
Screenshot: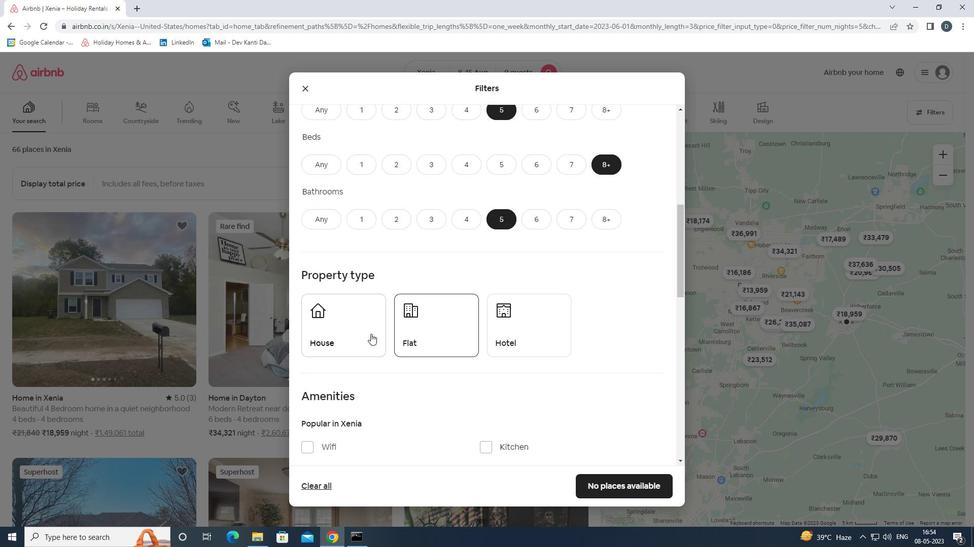
Action: Mouse moved to (431, 330)
Screenshot: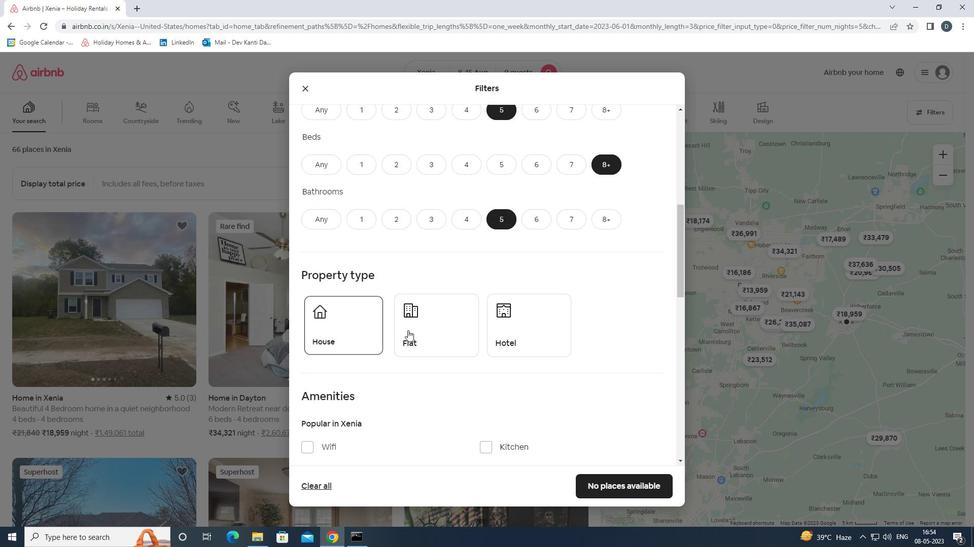 
Action: Mouse pressed left at (431, 330)
Screenshot: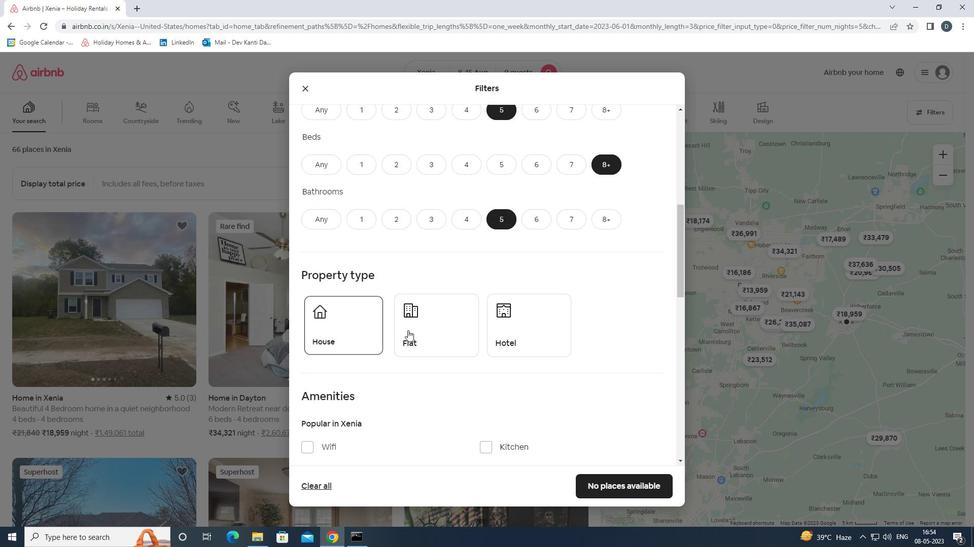 
Action: Mouse moved to (525, 343)
Screenshot: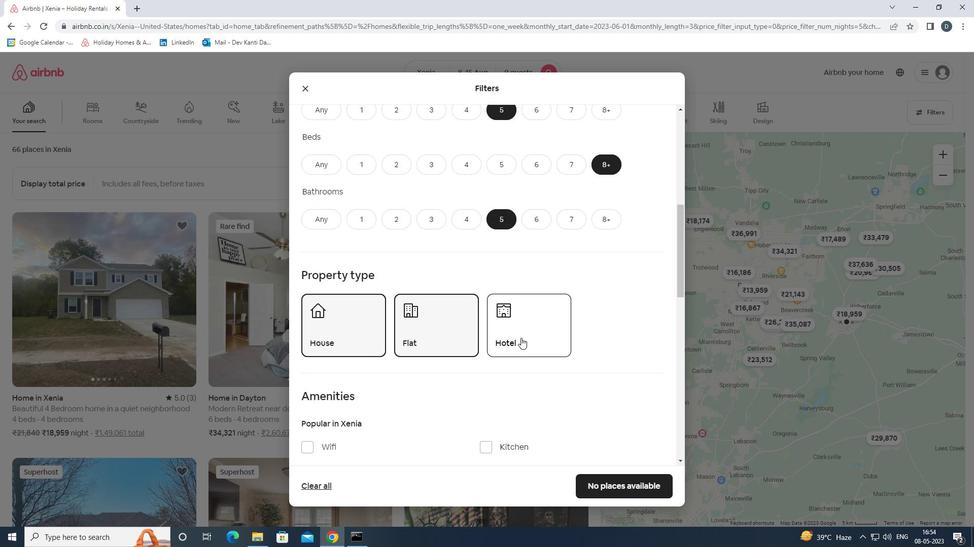 
Action: Mouse scrolled (525, 342) with delta (0, 0)
Screenshot: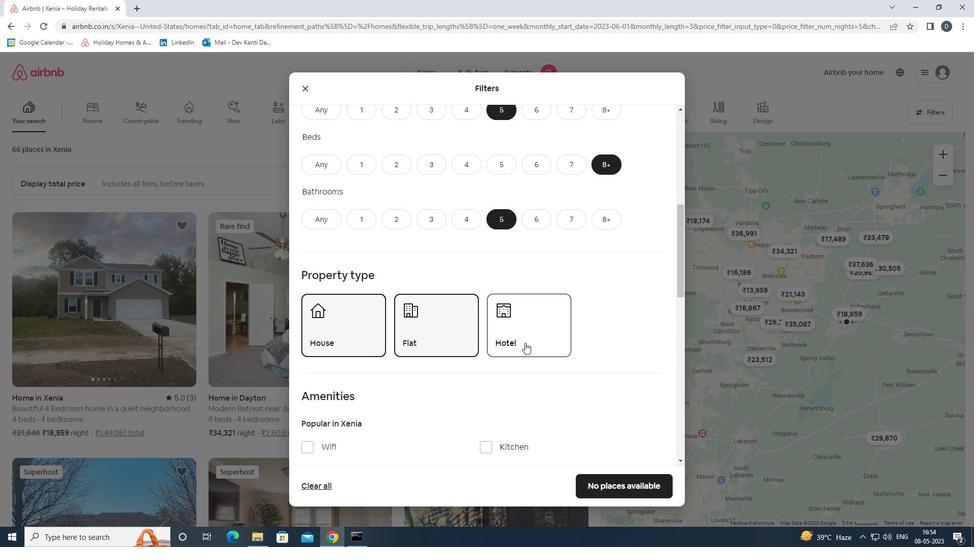 
Action: Mouse scrolled (525, 342) with delta (0, 0)
Screenshot: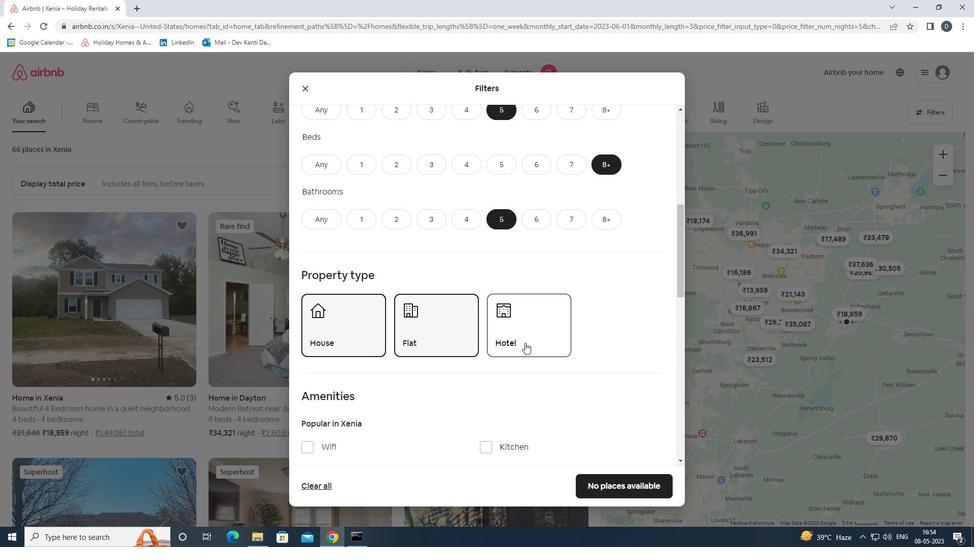 
Action: Mouse scrolled (525, 342) with delta (0, 0)
Screenshot: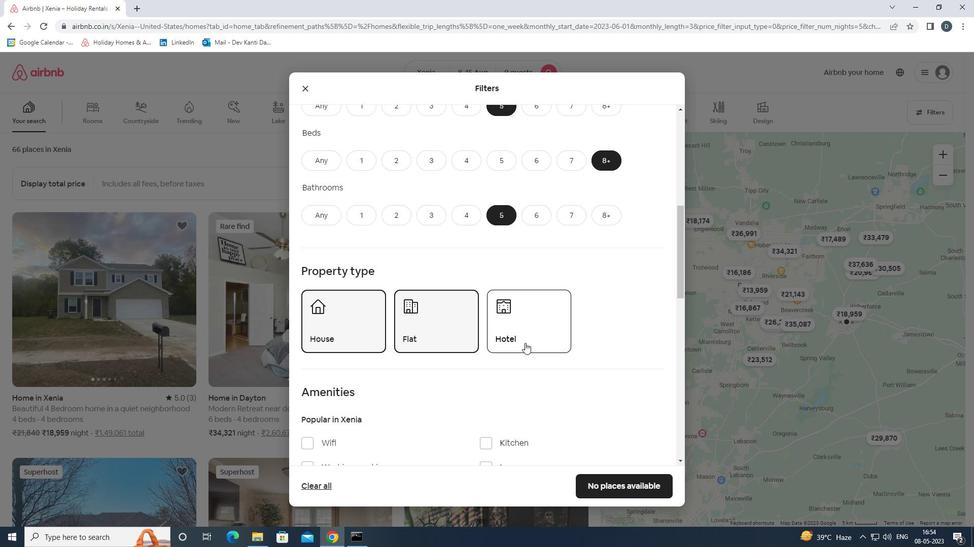 
Action: Mouse scrolled (525, 342) with delta (0, 0)
Screenshot: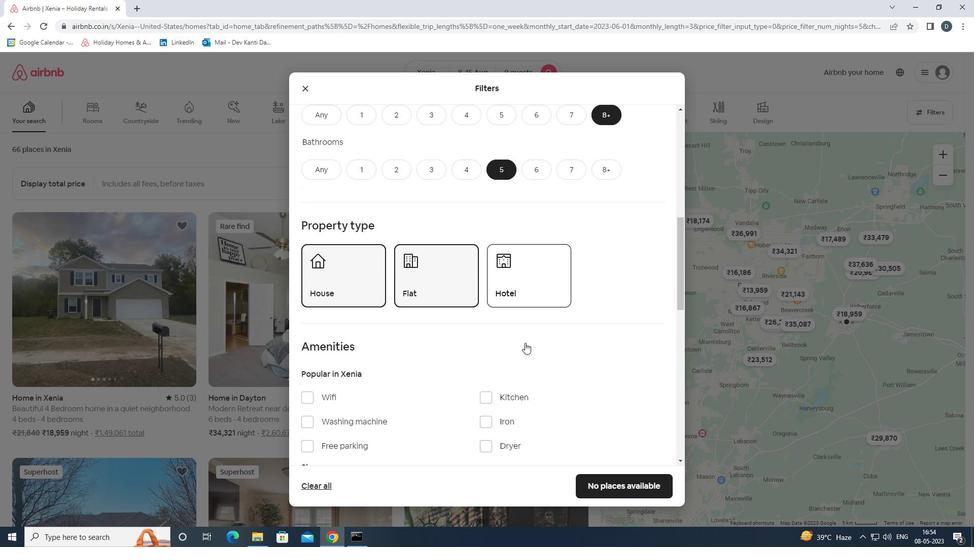 
Action: Mouse moved to (316, 245)
Screenshot: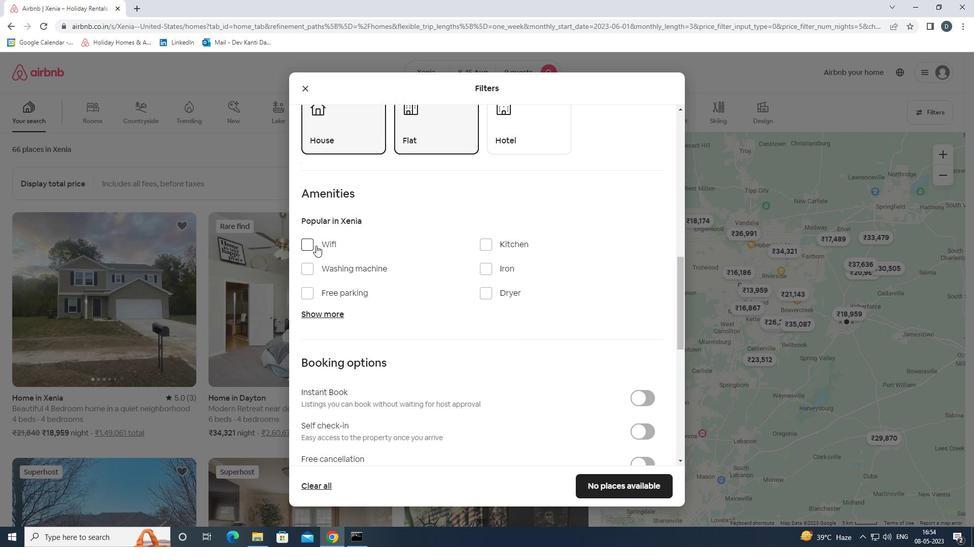 
Action: Mouse pressed left at (316, 245)
Screenshot: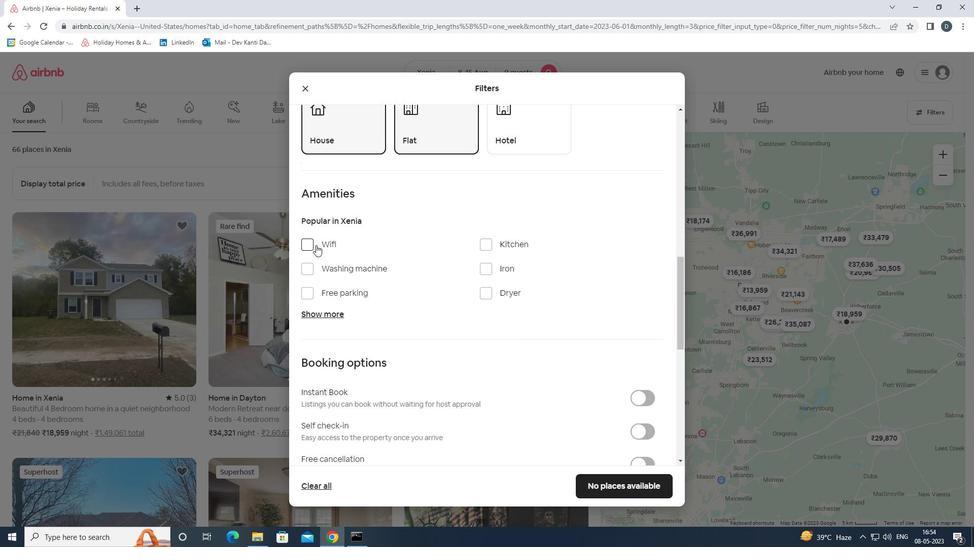 
Action: Mouse moved to (333, 291)
Screenshot: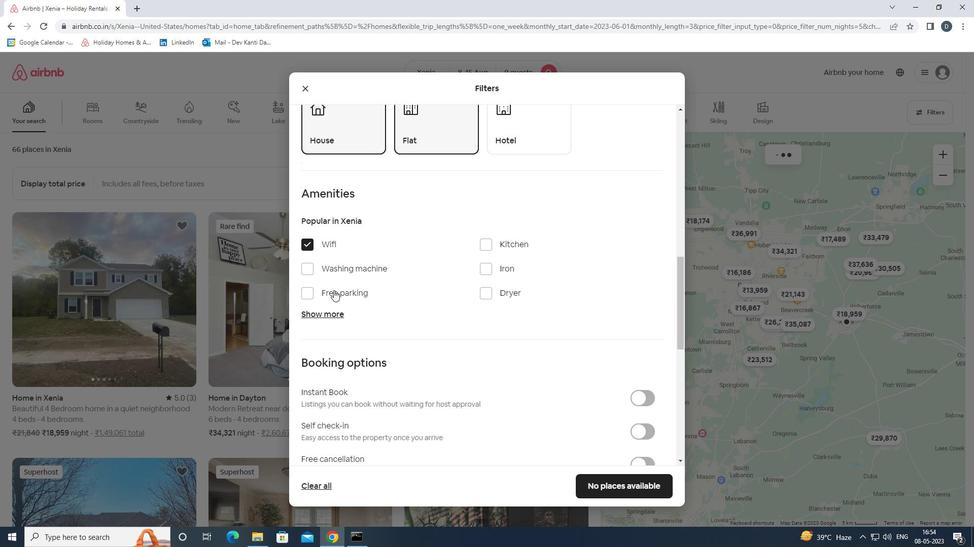 
Action: Mouse pressed left at (333, 291)
Screenshot: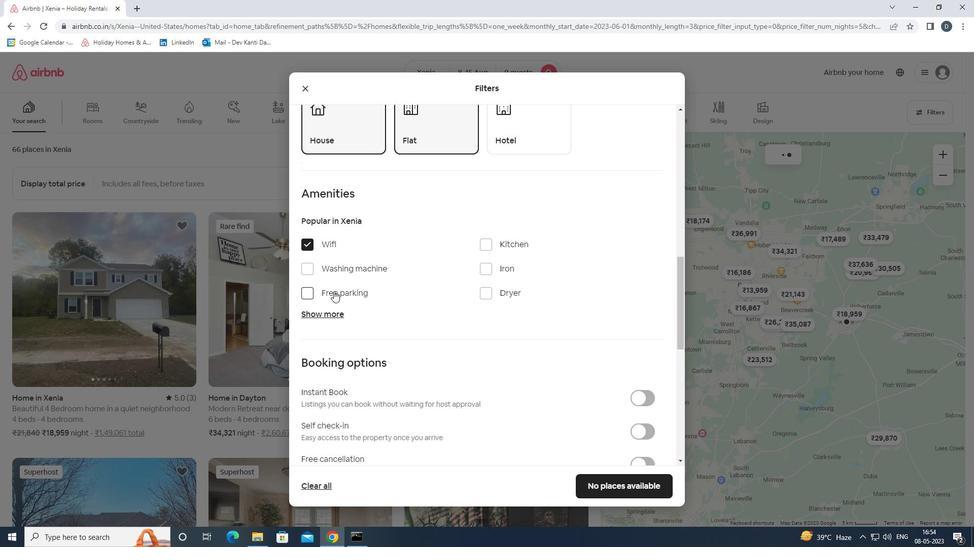 
Action: Mouse moved to (332, 315)
Screenshot: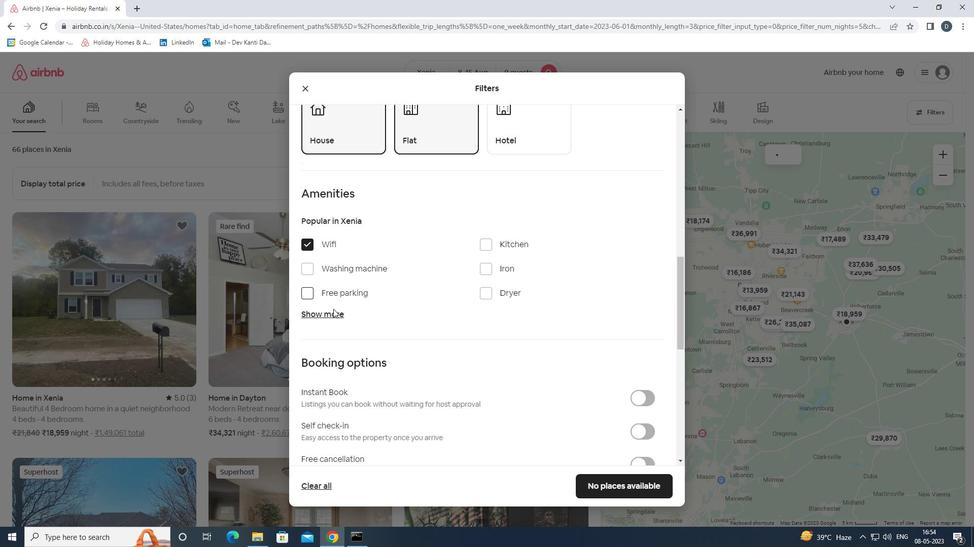 
Action: Mouse pressed left at (332, 315)
Screenshot: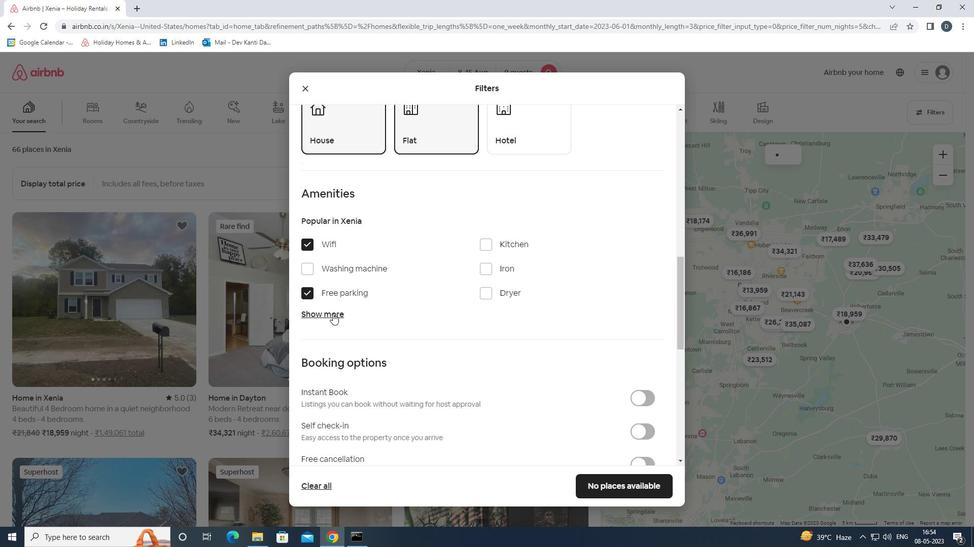 
Action: Mouse moved to (504, 292)
Screenshot: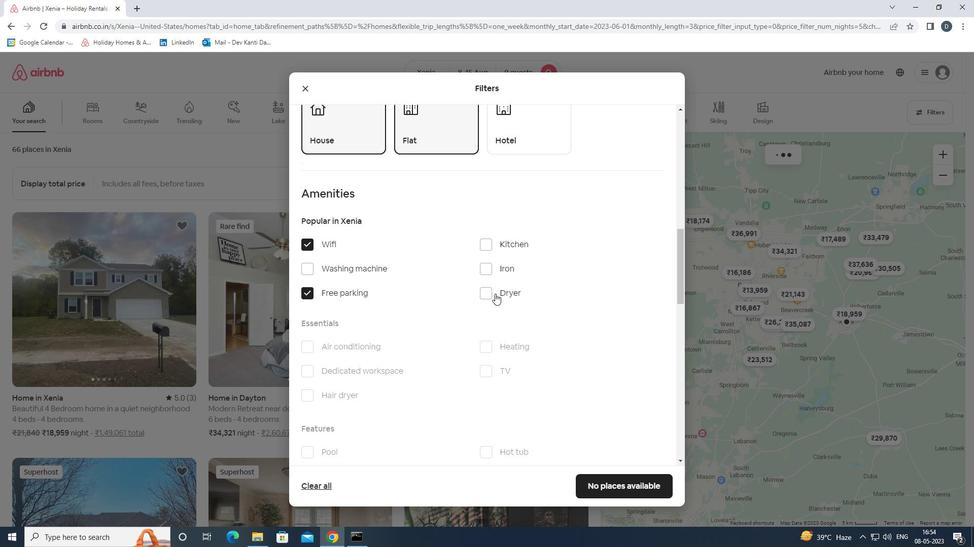 
Action: Mouse scrolled (504, 291) with delta (0, 0)
Screenshot: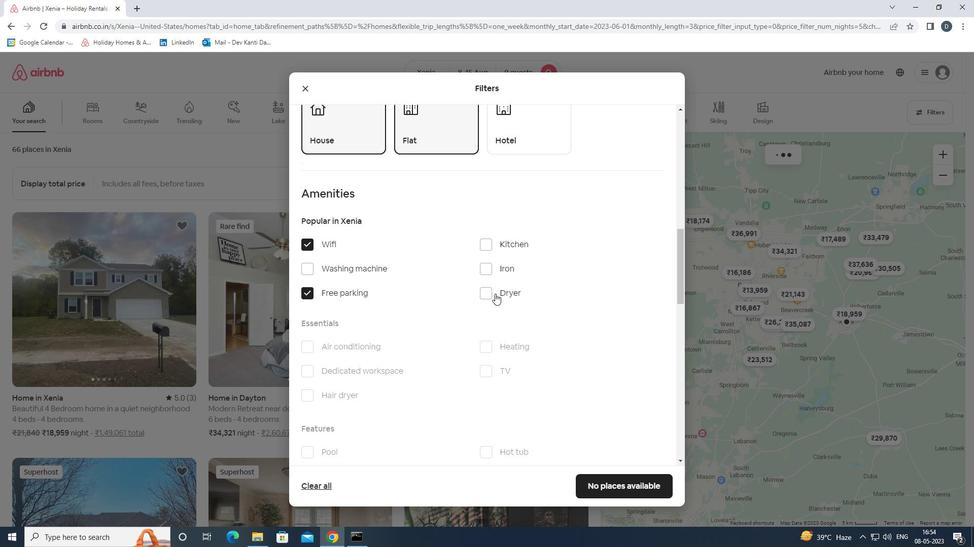 
Action: Mouse moved to (533, 290)
Screenshot: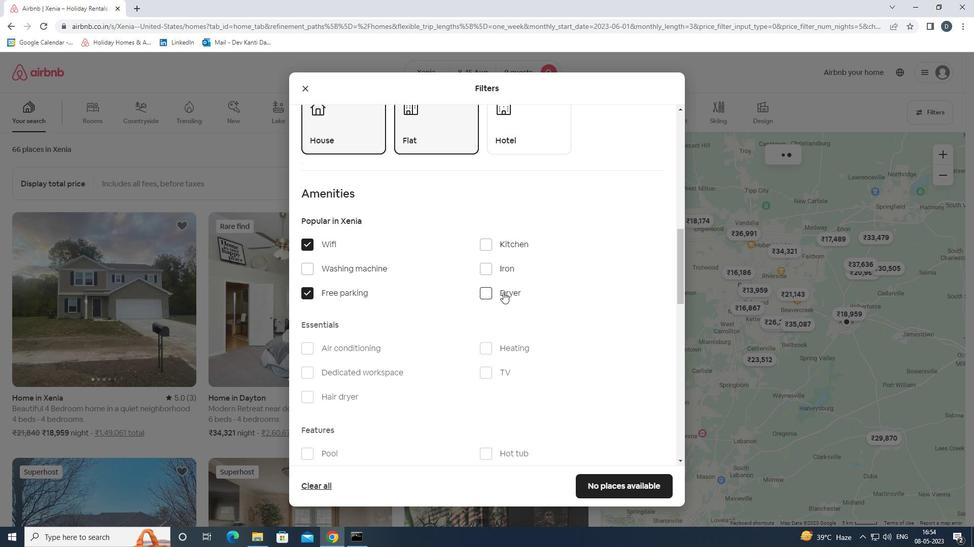 
Action: Mouse scrolled (533, 290) with delta (0, 0)
Screenshot: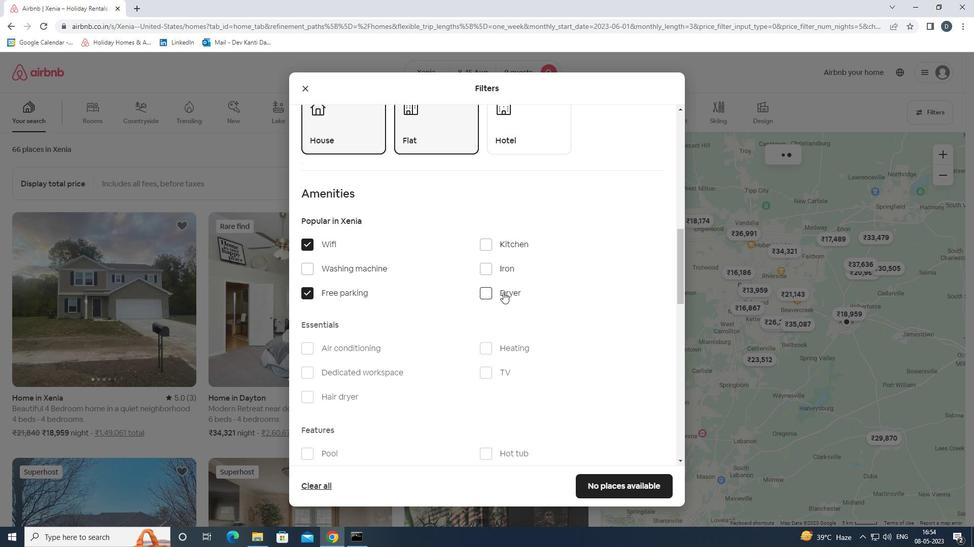 
Action: Mouse moved to (542, 290)
Screenshot: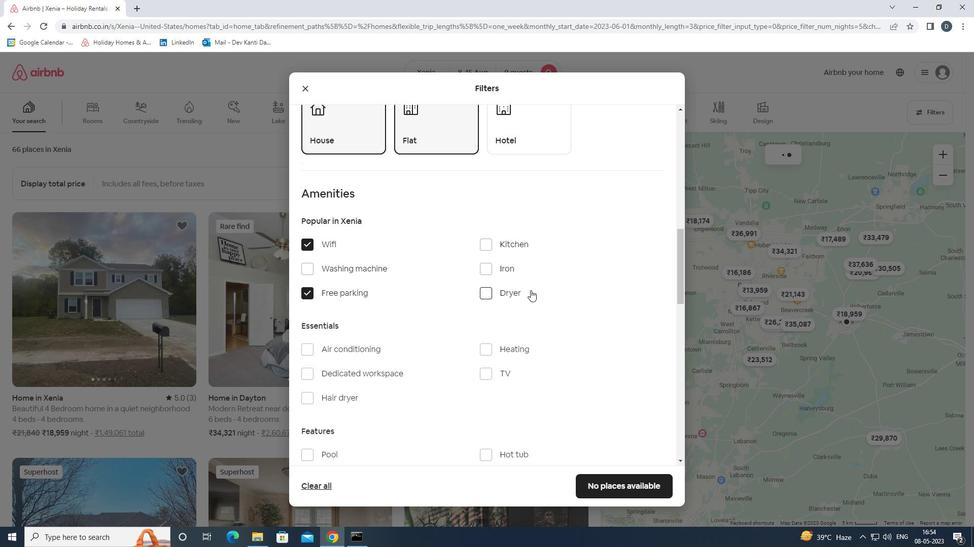 
Action: Mouse scrolled (542, 289) with delta (0, 0)
Screenshot: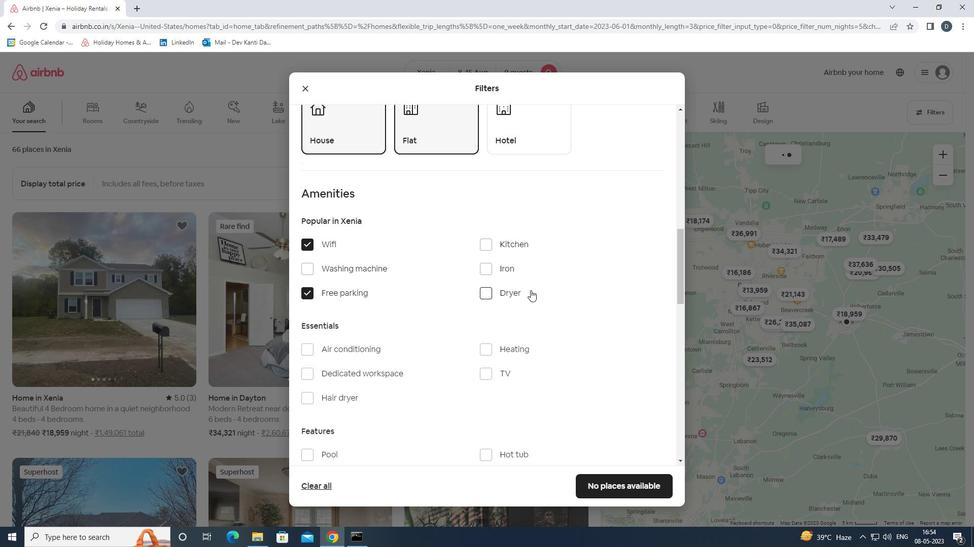 
Action: Mouse moved to (479, 218)
Screenshot: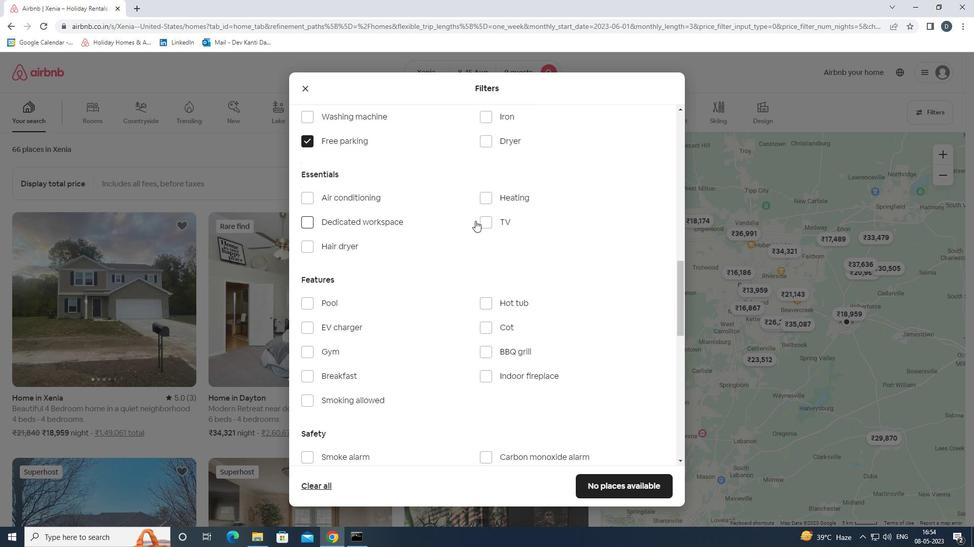 
Action: Mouse pressed left at (479, 218)
Screenshot: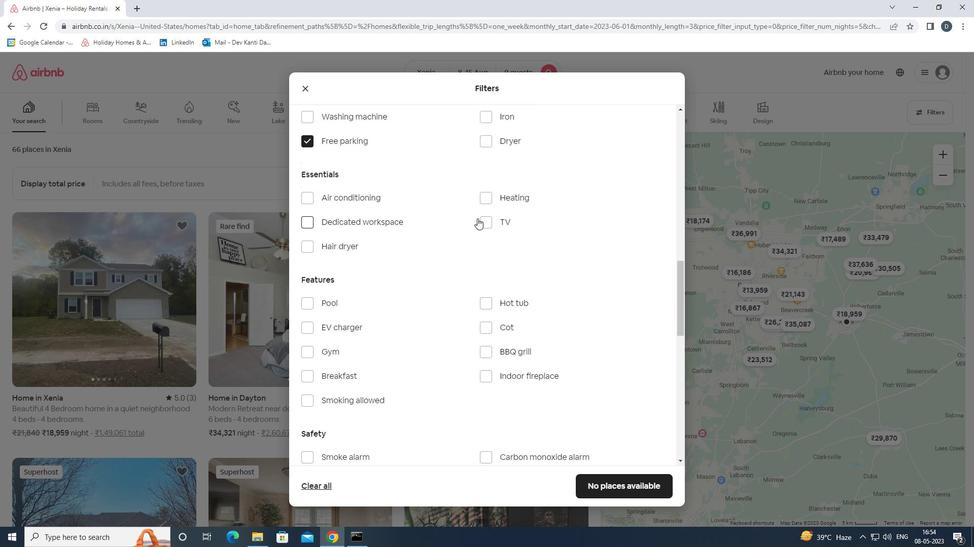 
Action: Mouse moved to (323, 361)
Screenshot: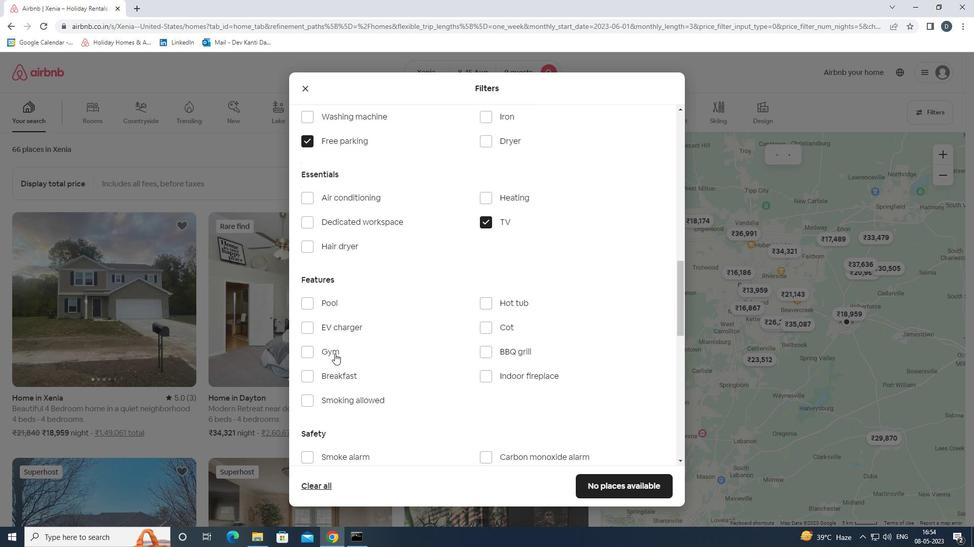 
Action: Mouse pressed left at (323, 361)
Screenshot: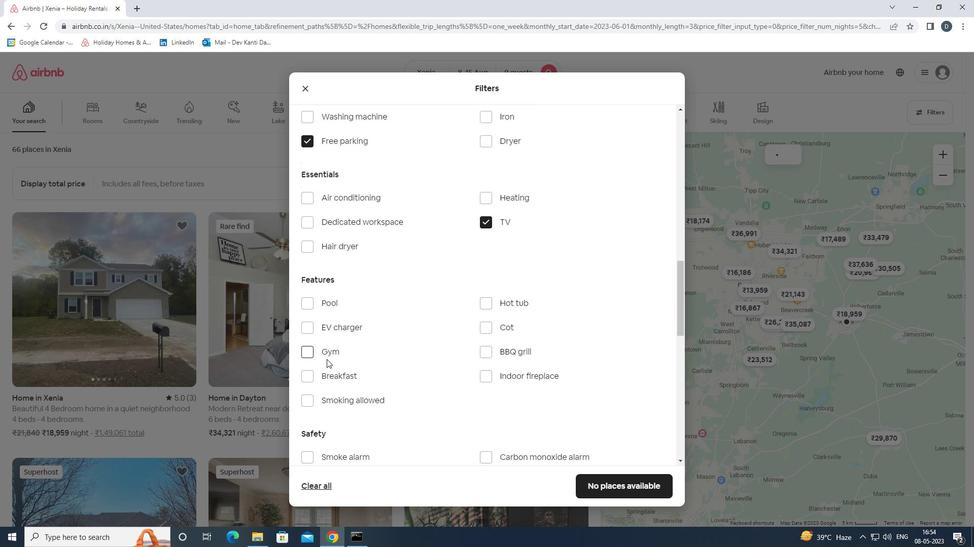 
Action: Mouse moved to (338, 353)
Screenshot: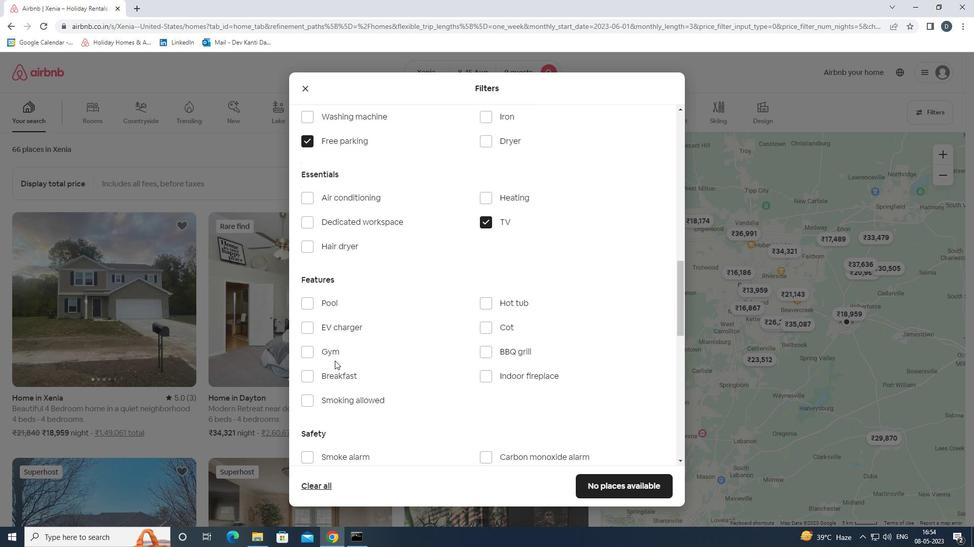 
Action: Mouse pressed left at (338, 353)
Screenshot: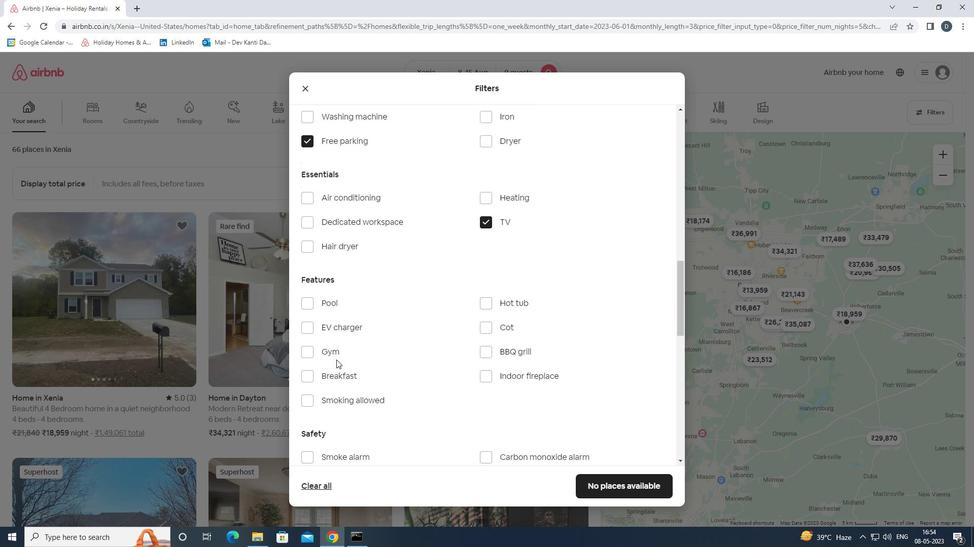 
Action: Mouse moved to (336, 372)
Screenshot: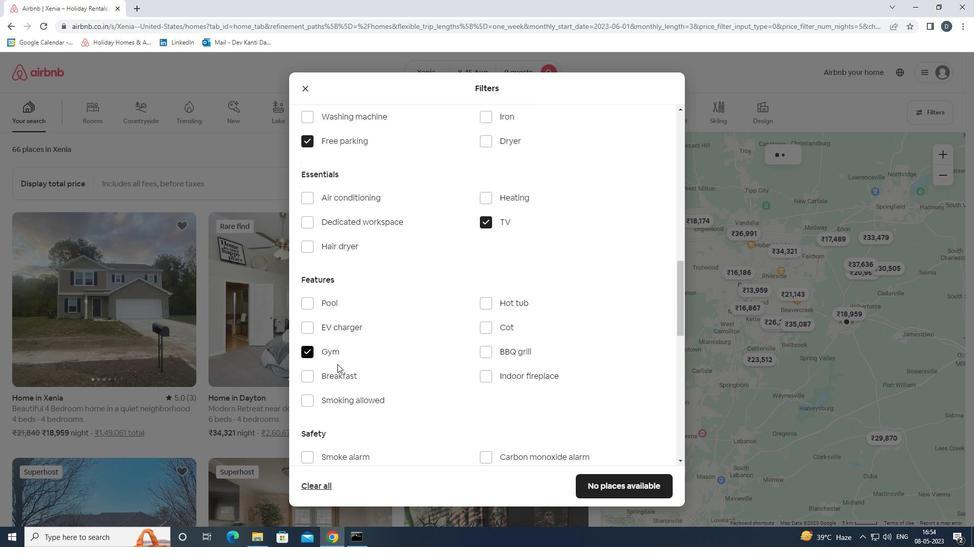 
Action: Mouse pressed left at (336, 372)
Screenshot: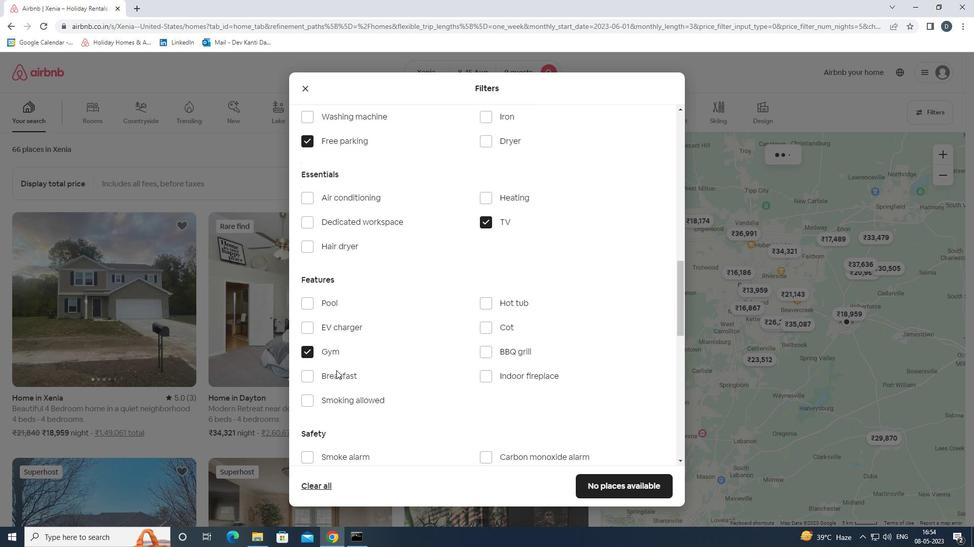 
Action: Mouse moved to (389, 356)
Screenshot: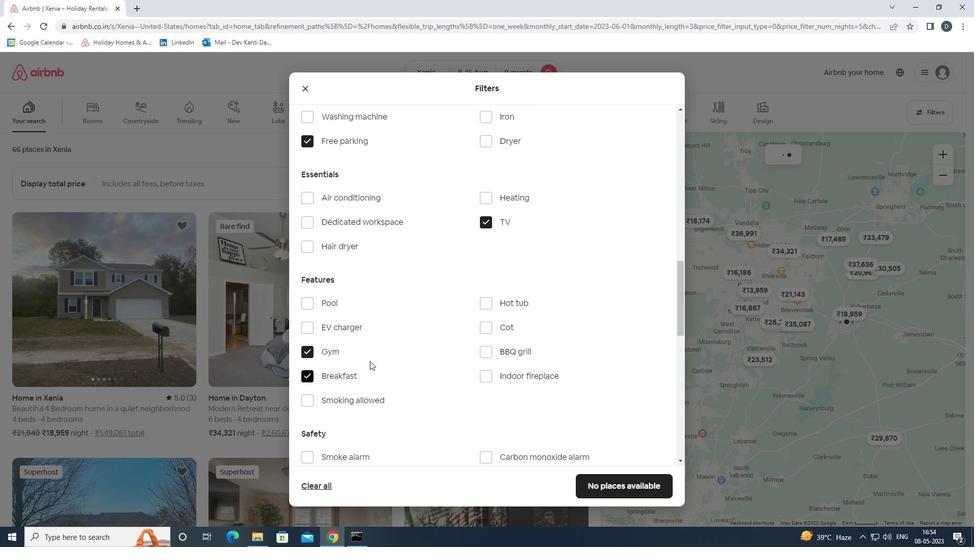 
Action: Mouse scrolled (389, 356) with delta (0, 0)
Screenshot: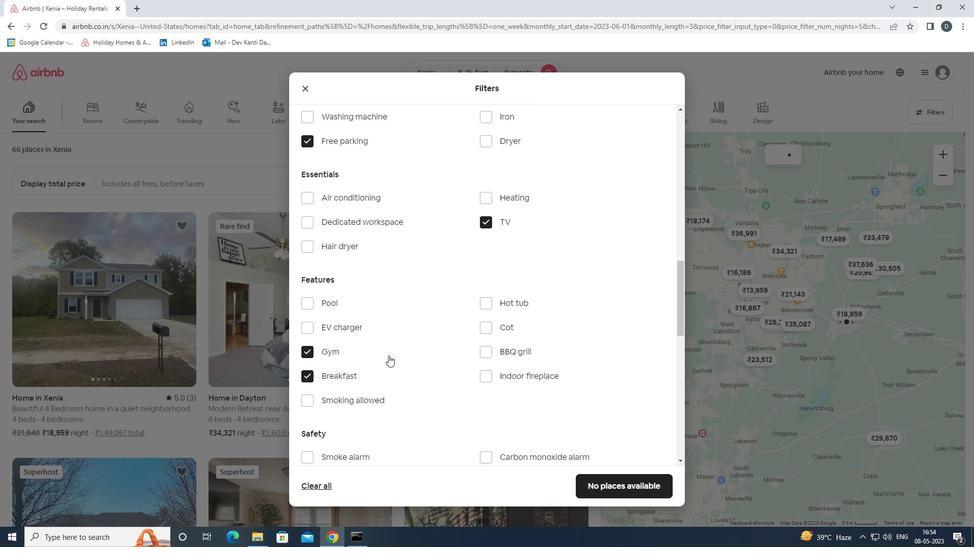 
Action: Mouse scrolled (389, 356) with delta (0, 0)
Screenshot: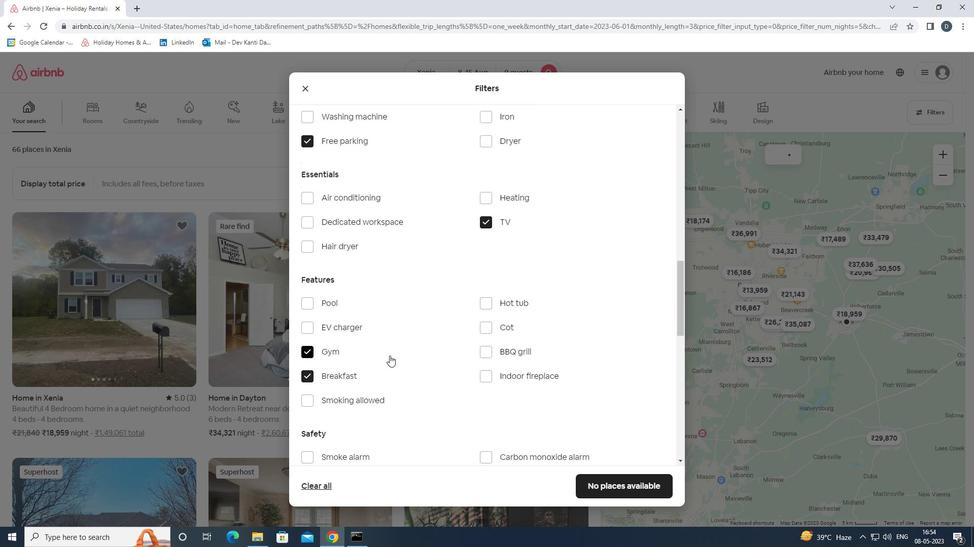 
Action: Mouse scrolled (389, 356) with delta (0, 0)
Screenshot: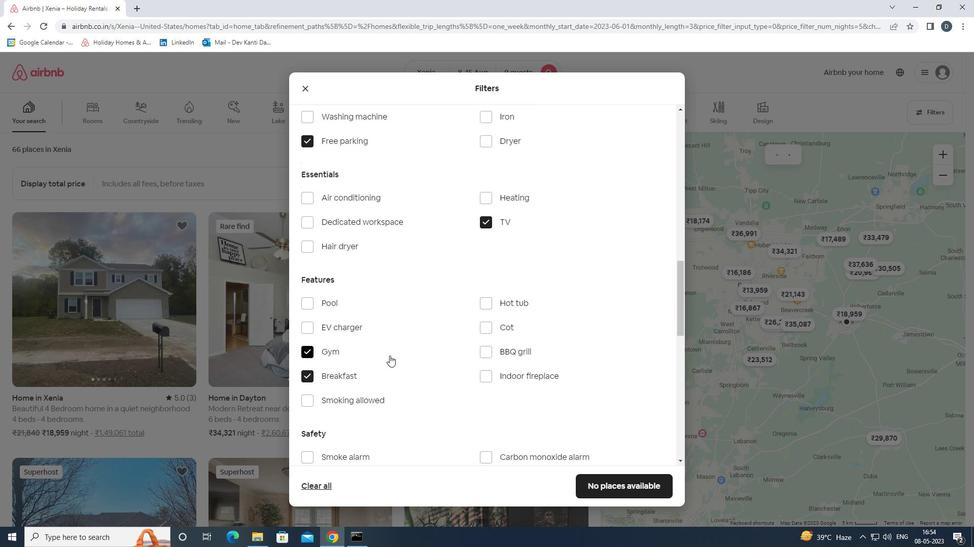 
Action: Mouse scrolled (389, 355) with delta (0, 0)
Screenshot: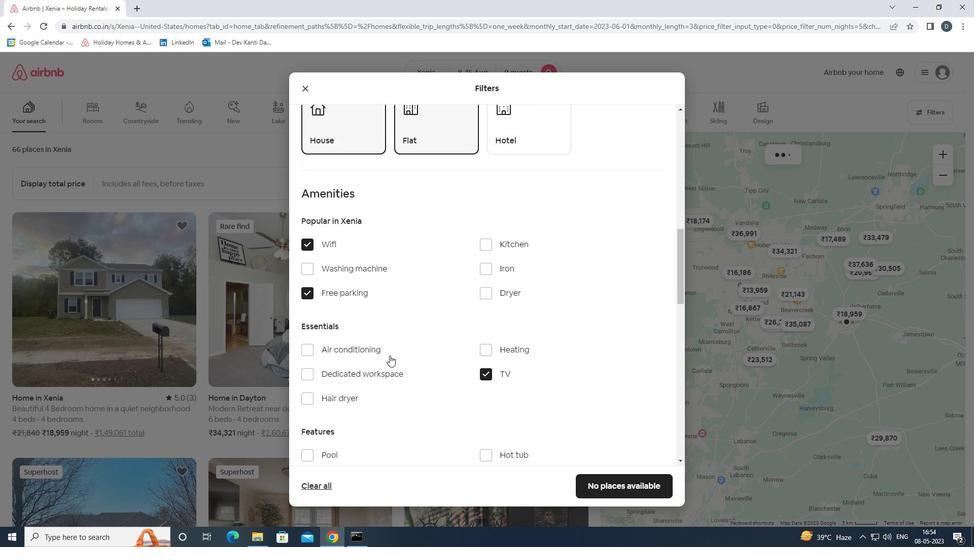 
Action: Mouse scrolled (389, 355) with delta (0, 0)
Screenshot: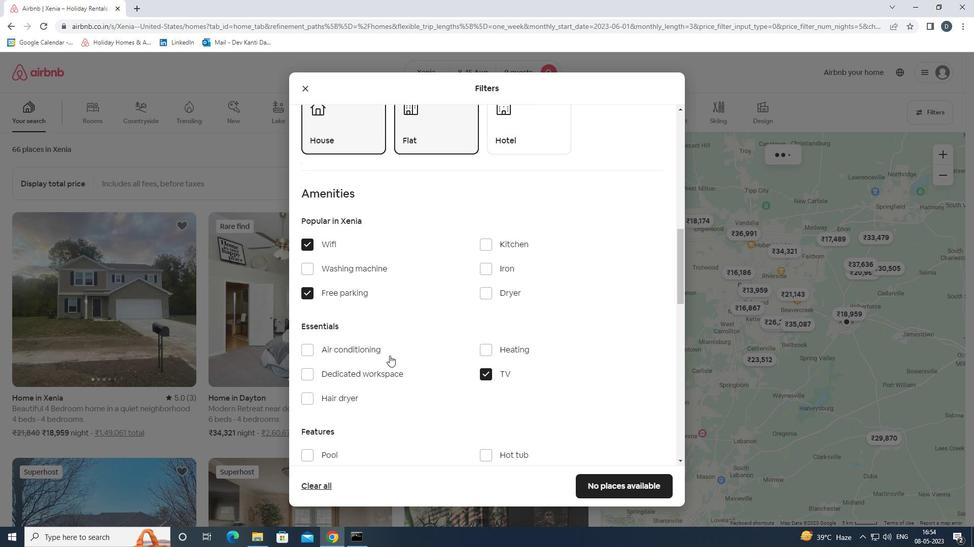 
Action: Mouse scrolled (389, 355) with delta (0, 0)
Screenshot: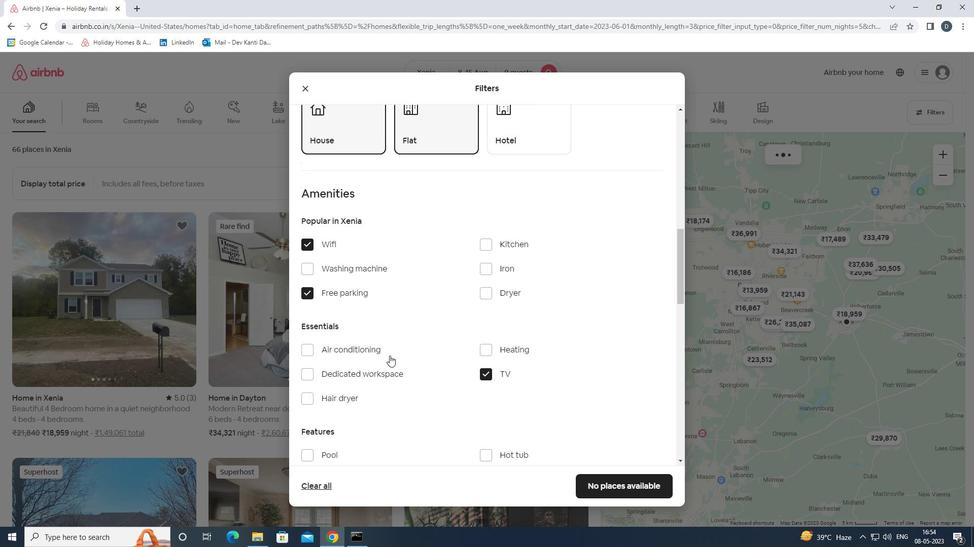 
Action: Mouse scrolled (389, 355) with delta (0, 0)
Screenshot: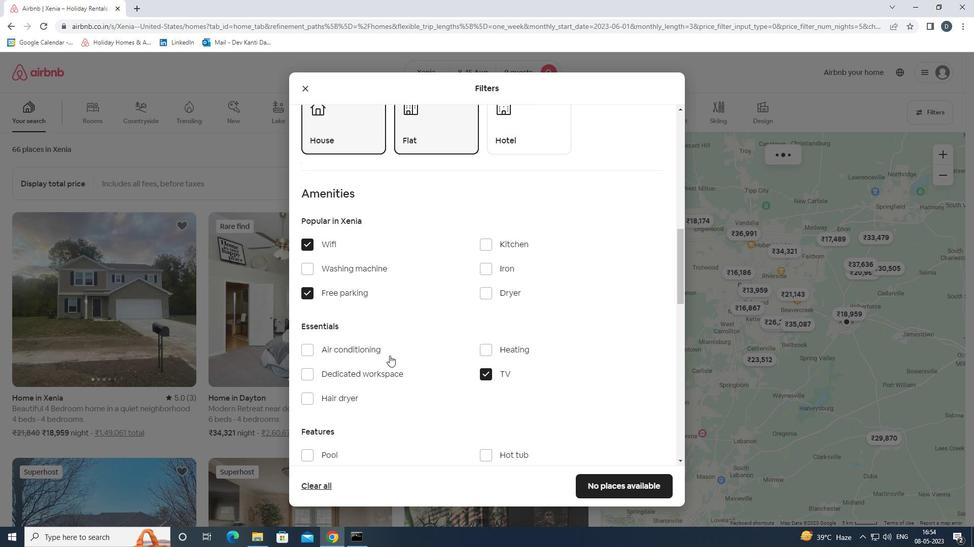 
Action: Mouse moved to (484, 331)
Screenshot: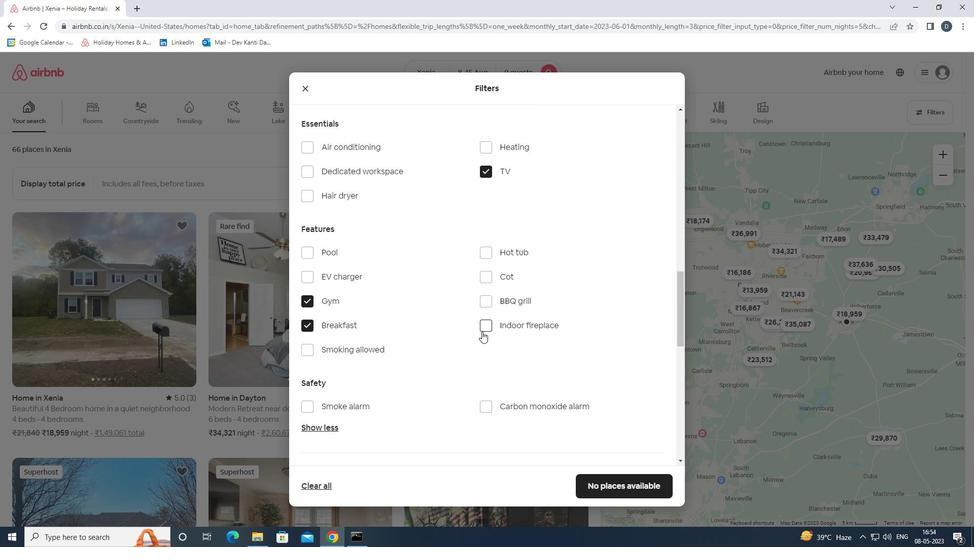 
Action: Mouse scrolled (484, 331) with delta (0, 0)
Screenshot: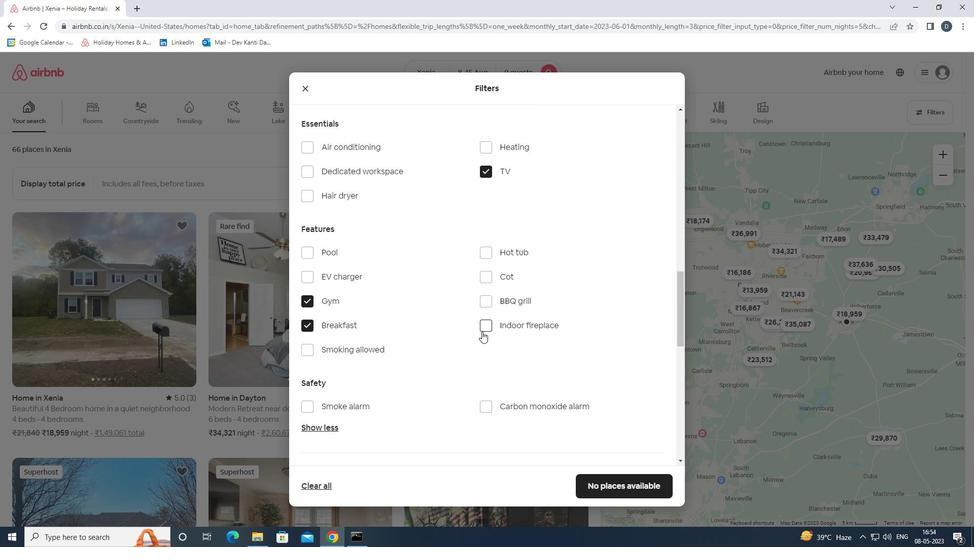 
Action: Mouse moved to (489, 331)
Screenshot: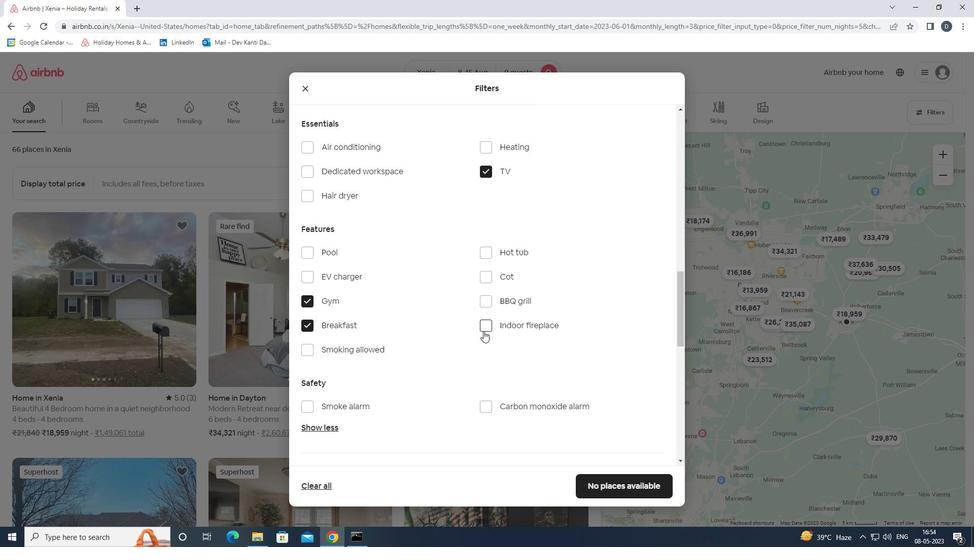 
Action: Mouse scrolled (489, 331) with delta (0, 0)
Screenshot: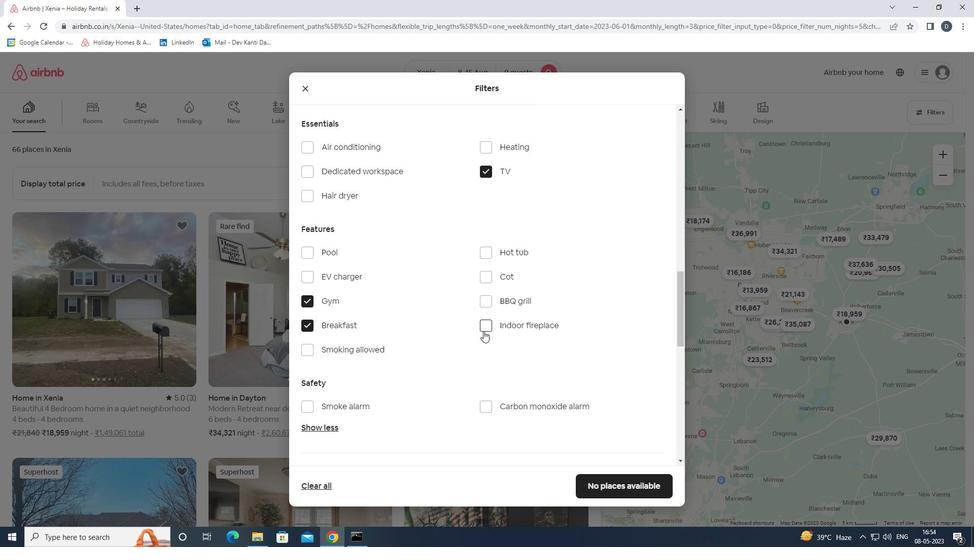 
Action: Mouse moved to (499, 331)
Screenshot: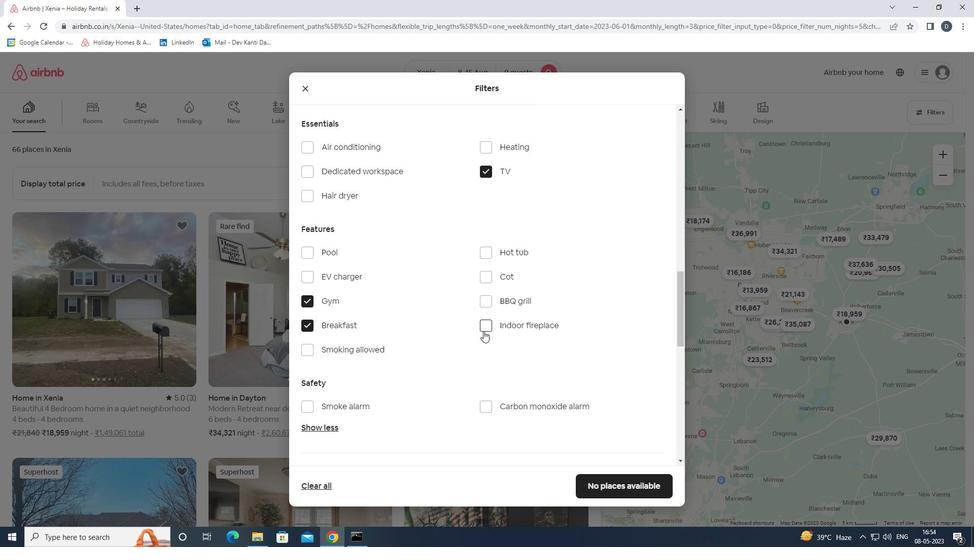 
Action: Mouse scrolled (499, 331) with delta (0, 0)
Screenshot: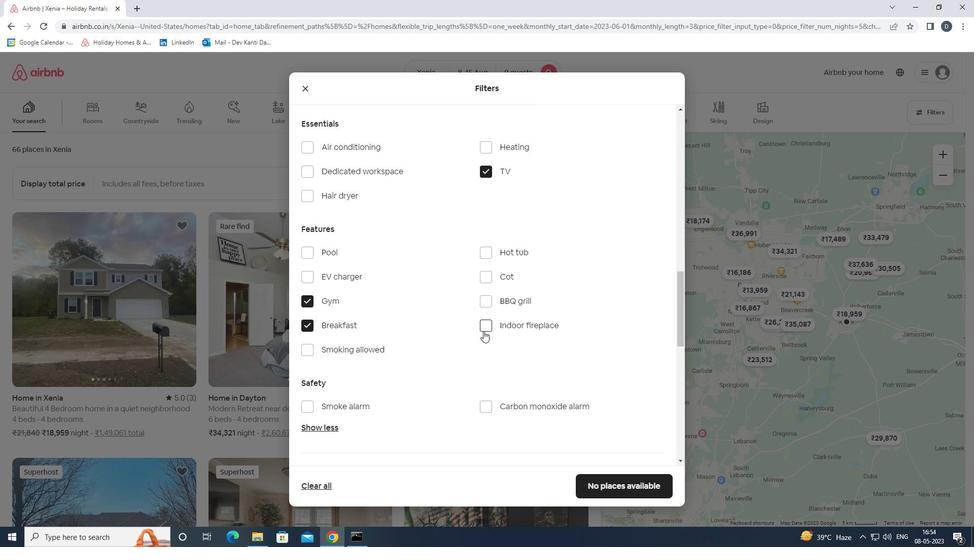 
Action: Mouse moved to (648, 402)
Screenshot: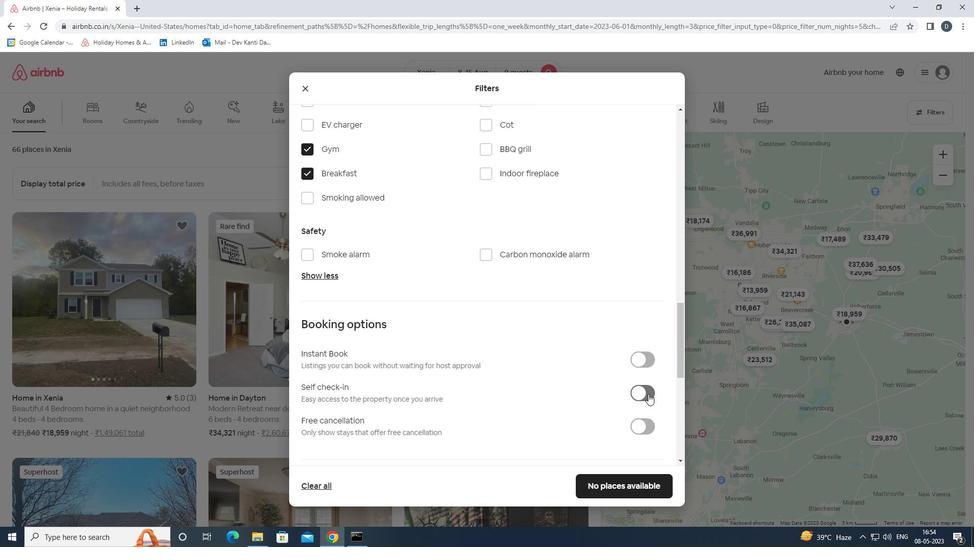 
Action: Mouse pressed left at (648, 402)
Screenshot: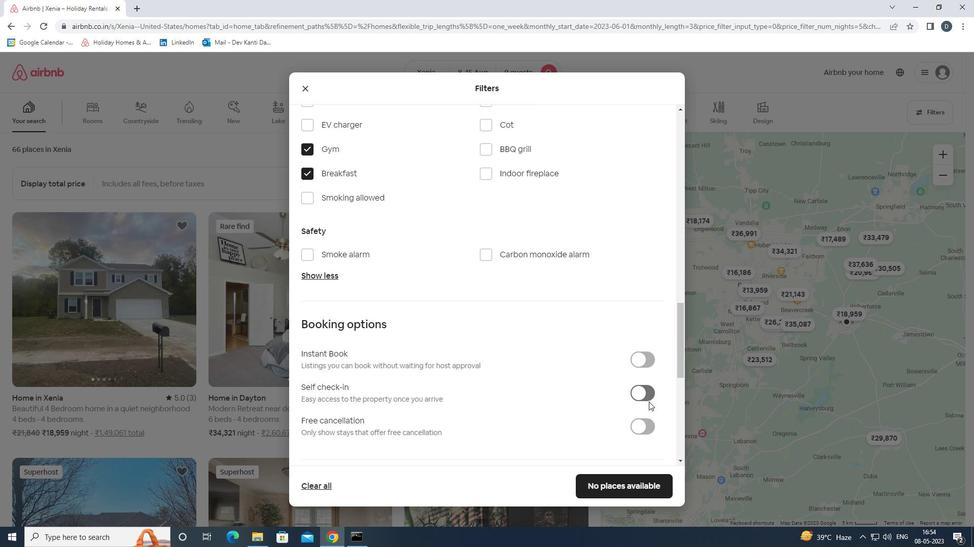 
Action: Mouse moved to (646, 400)
Screenshot: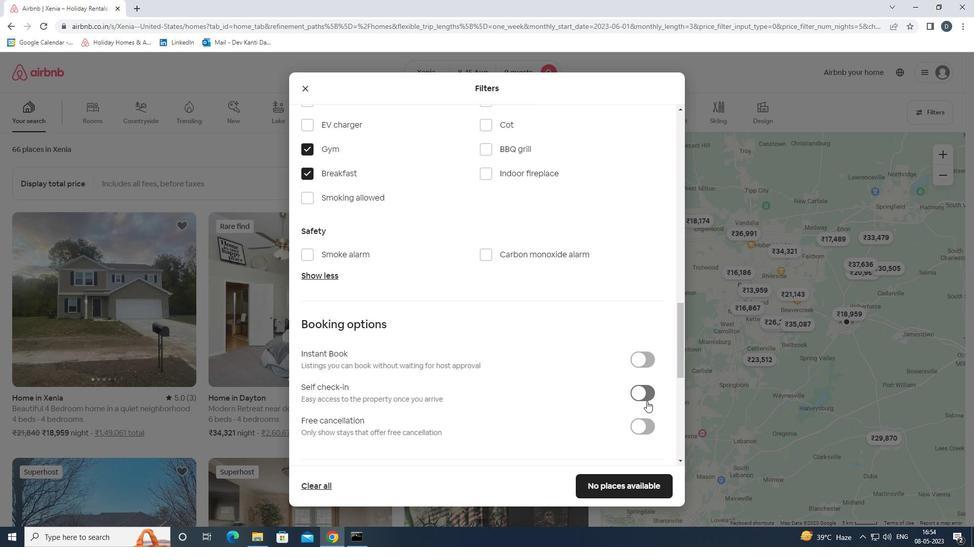 
Action: Mouse pressed left at (646, 400)
Screenshot: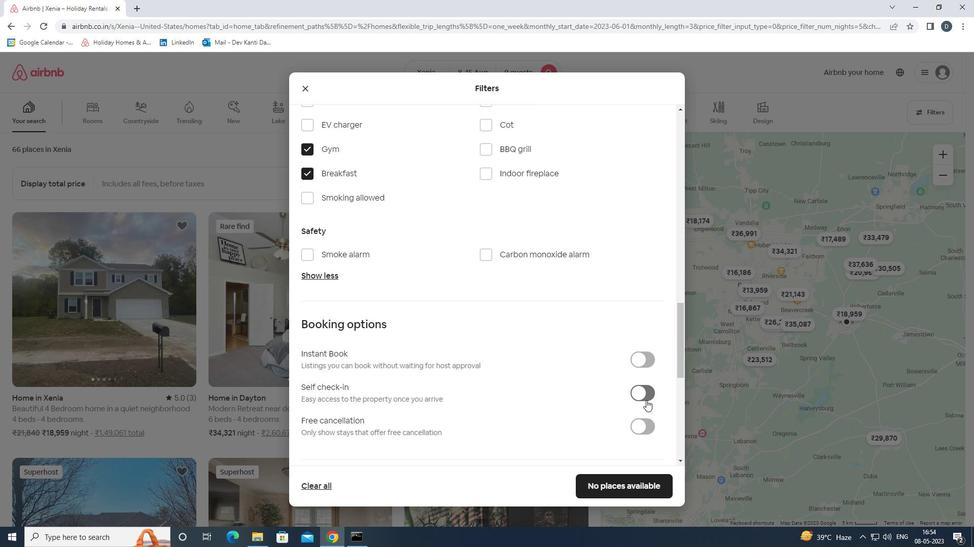 
Action: Mouse moved to (595, 374)
Screenshot: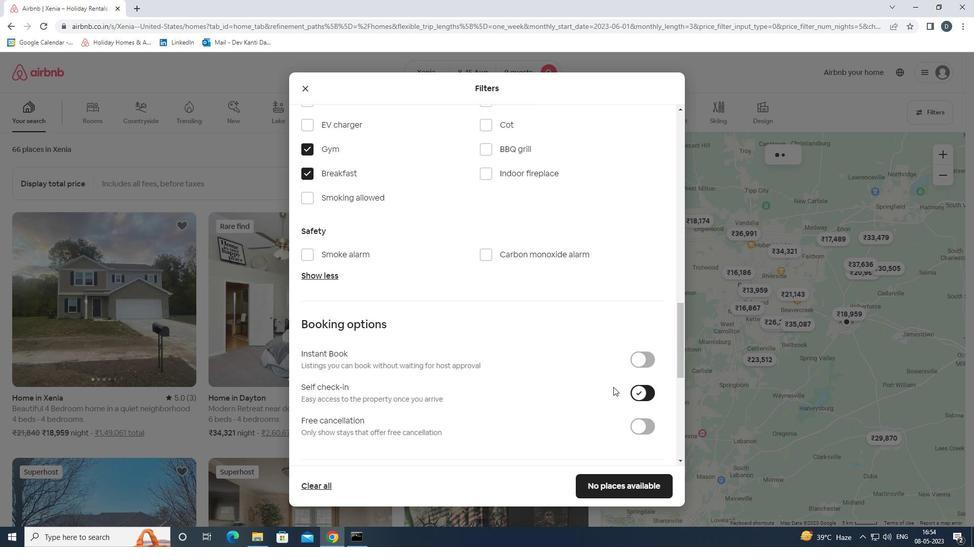 
Action: Mouse scrolled (595, 373) with delta (0, 0)
Screenshot: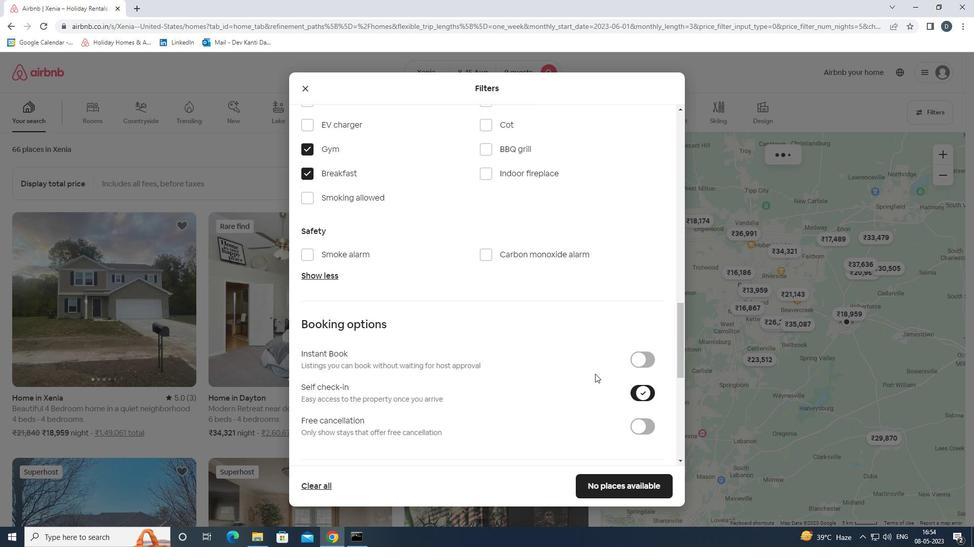 
Action: Mouse scrolled (595, 373) with delta (0, 0)
Screenshot: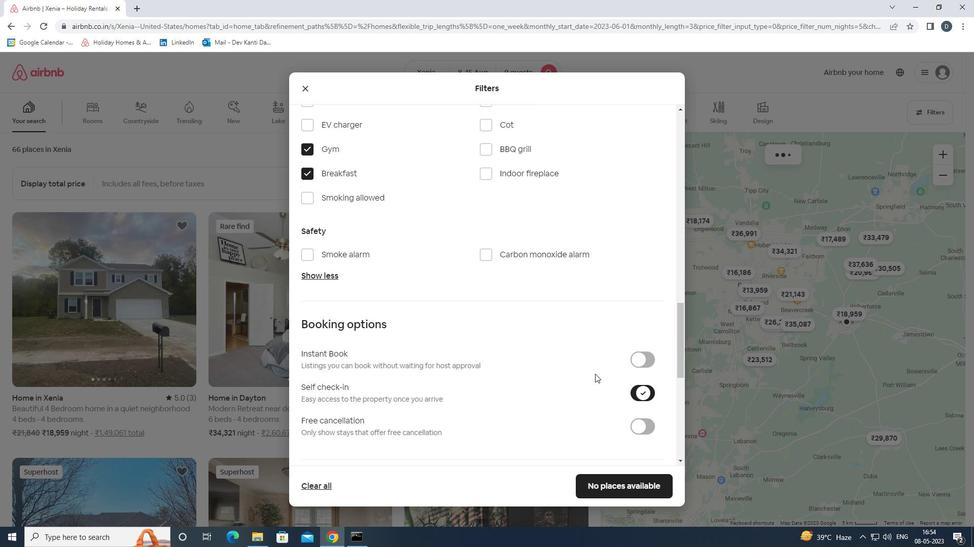 
Action: Mouse scrolled (595, 373) with delta (0, 0)
Screenshot: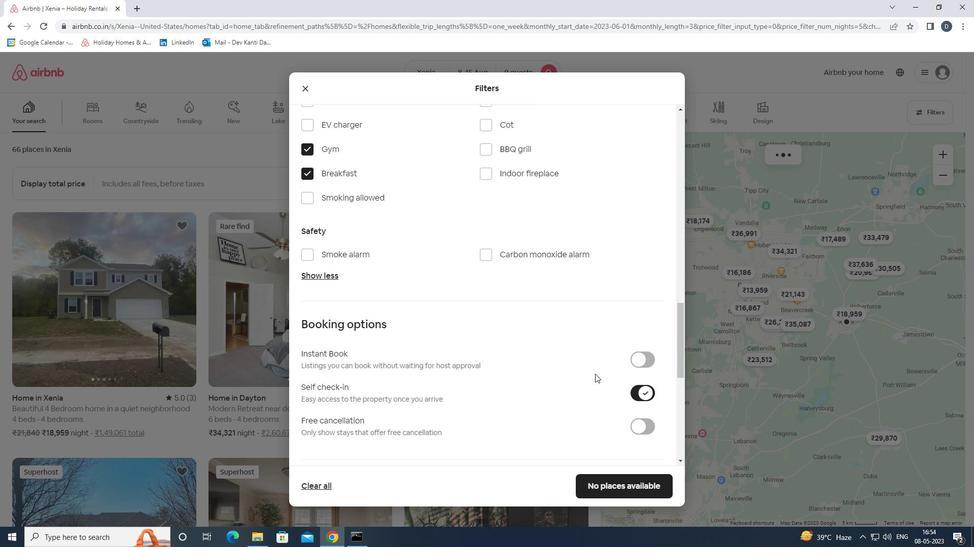 
Action: Mouse scrolled (595, 373) with delta (0, 0)
Screenshot: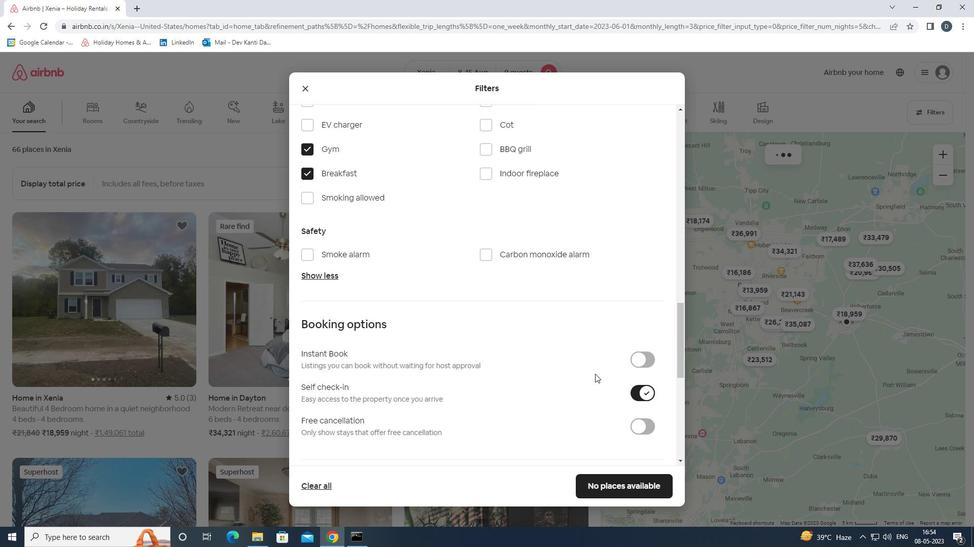 
Action: Mouse moved to (587, 363)
Screenshot: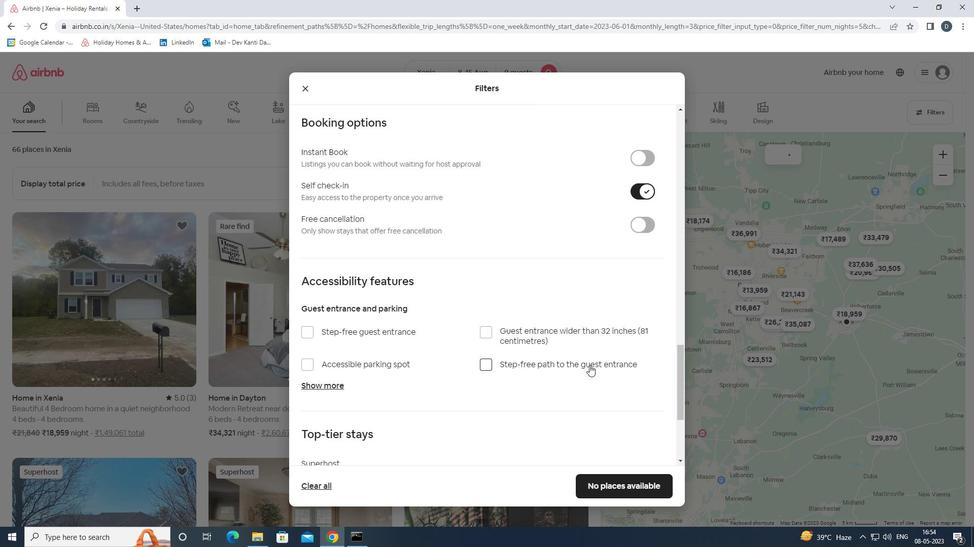 
Action: Mouse scrolled (587, 363) with delta (0, 0)
Screenshot: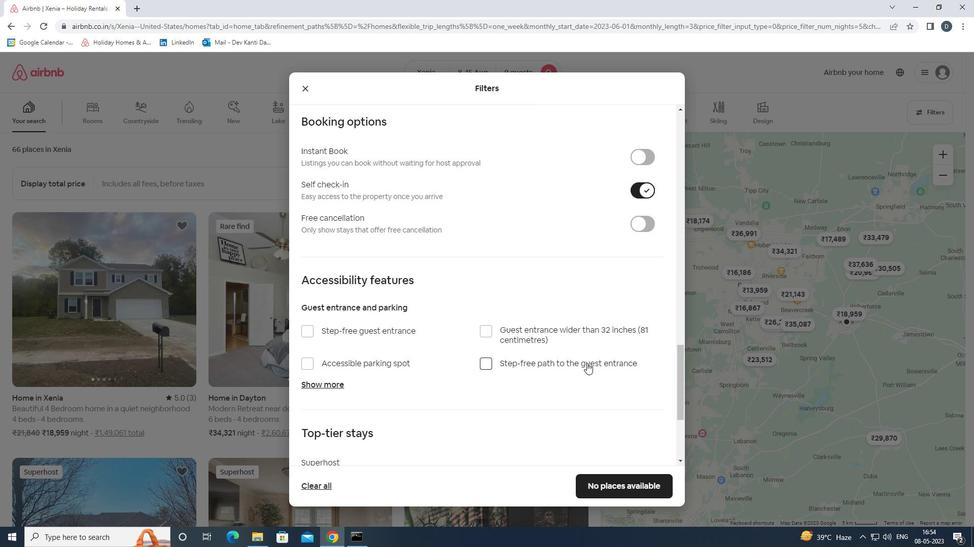 
Action: Mouse scrolled (587, 363) with delta (0, 0)
Screenshot: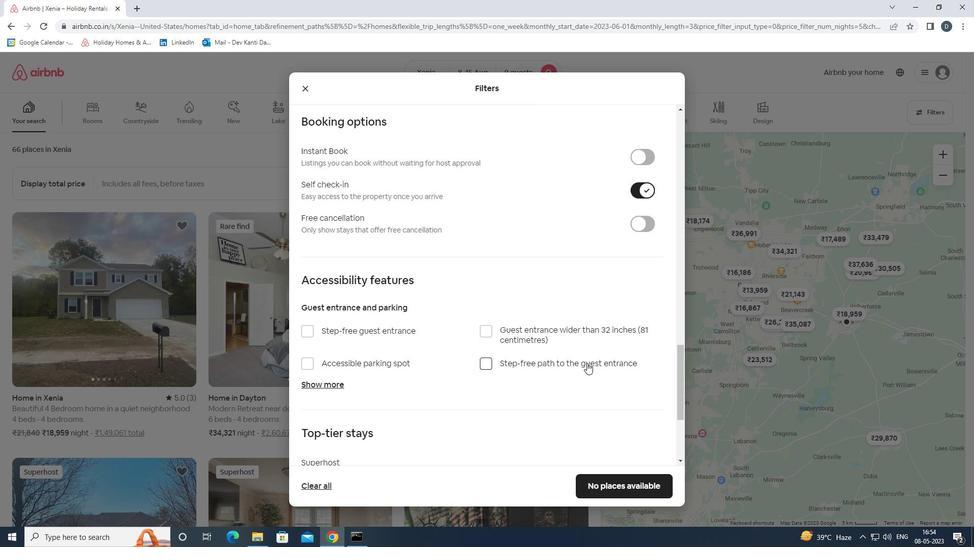
Action: Mouse scrolled (587, 363) with delta (0, 0)
Screenshot: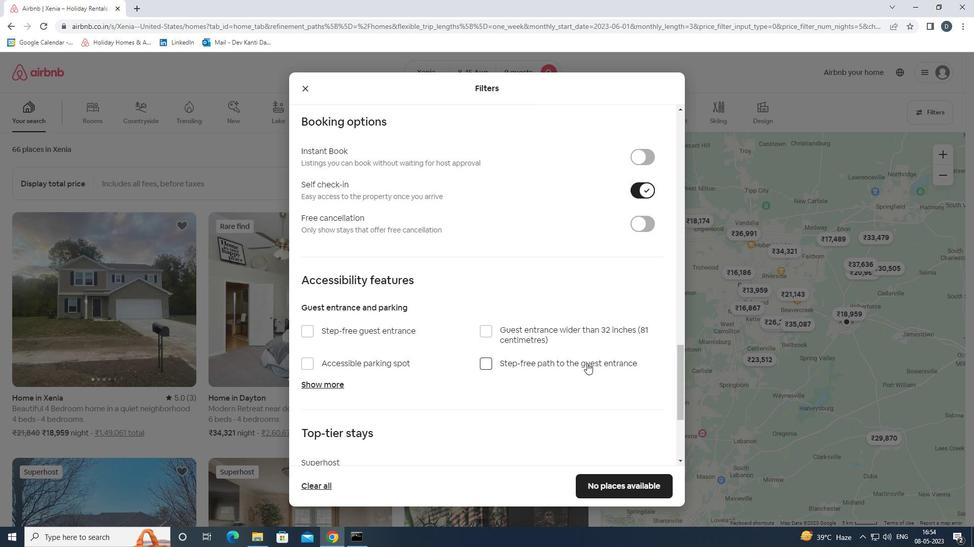 
Action: Mouse scrolled (587, 363) with delta (0, 0)
Screenshot: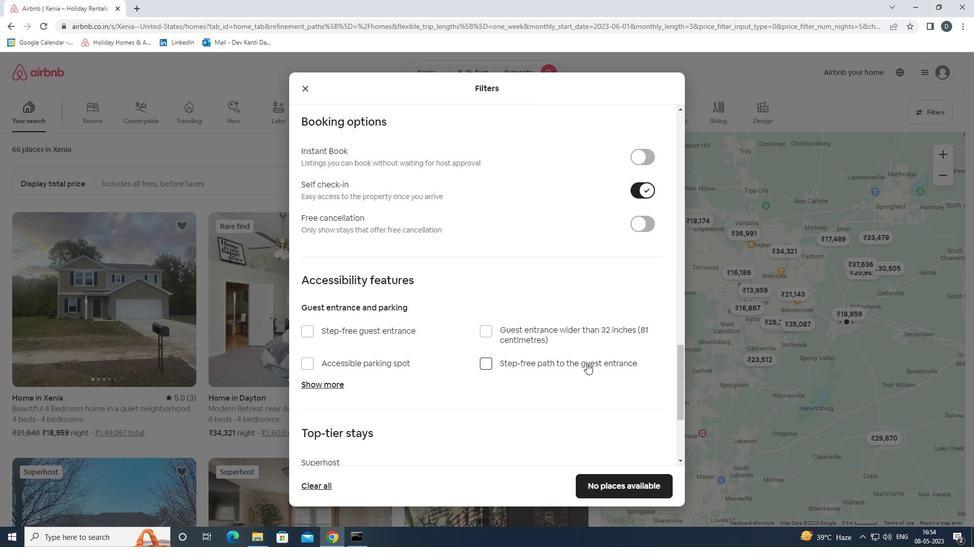 
Action: Mouse moved to (330, 396)
Screenshot: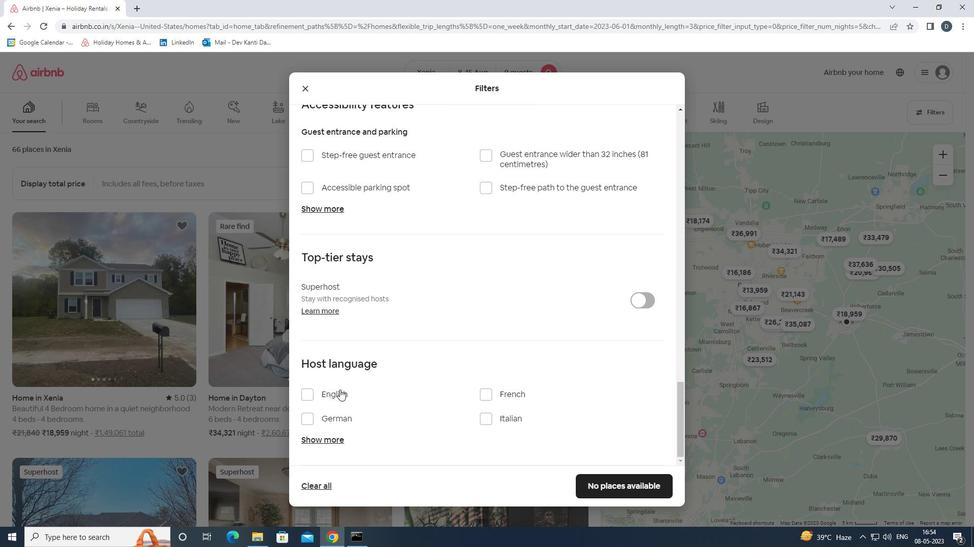 
Action: Mouse pressed left at (330, 396)
Screenshot: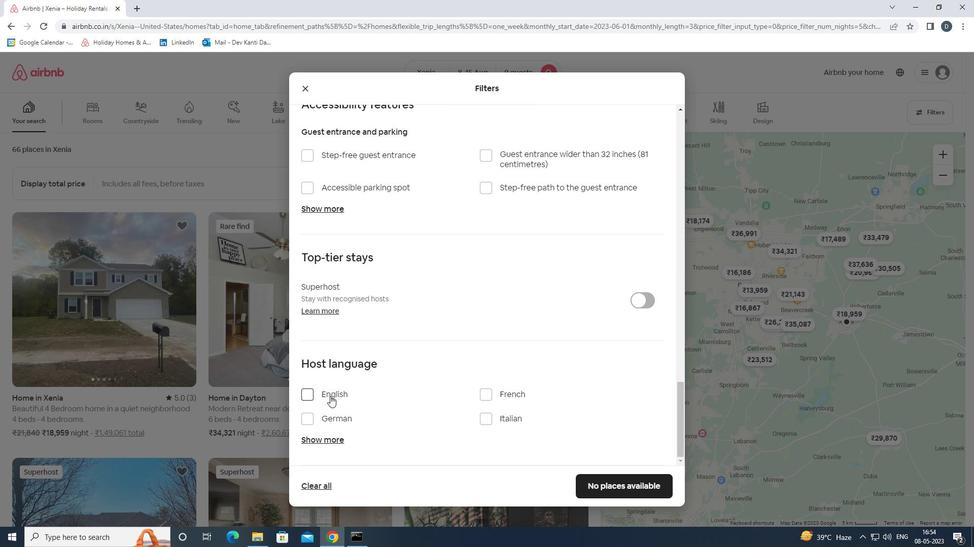 
Action: Mouse moved to (610, 478)
Screenshot: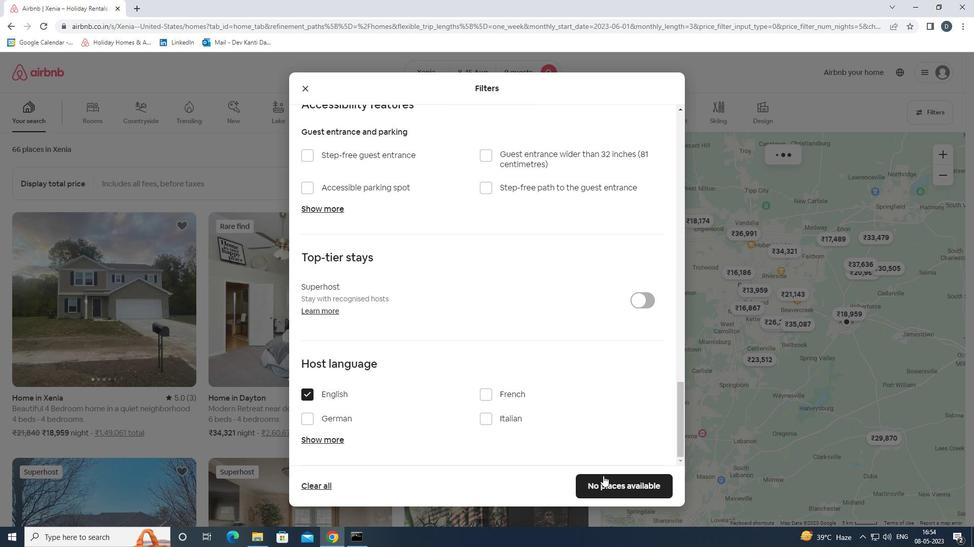 
Action: Mouse pressed left at (610, 478)
Screenshot: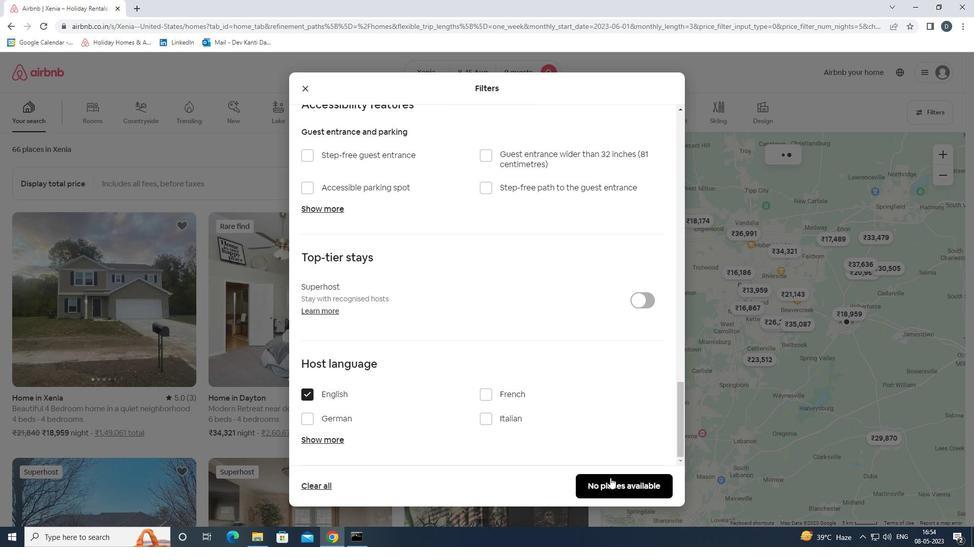 
Action: Mouse moved to (612, 476)
Screenshot: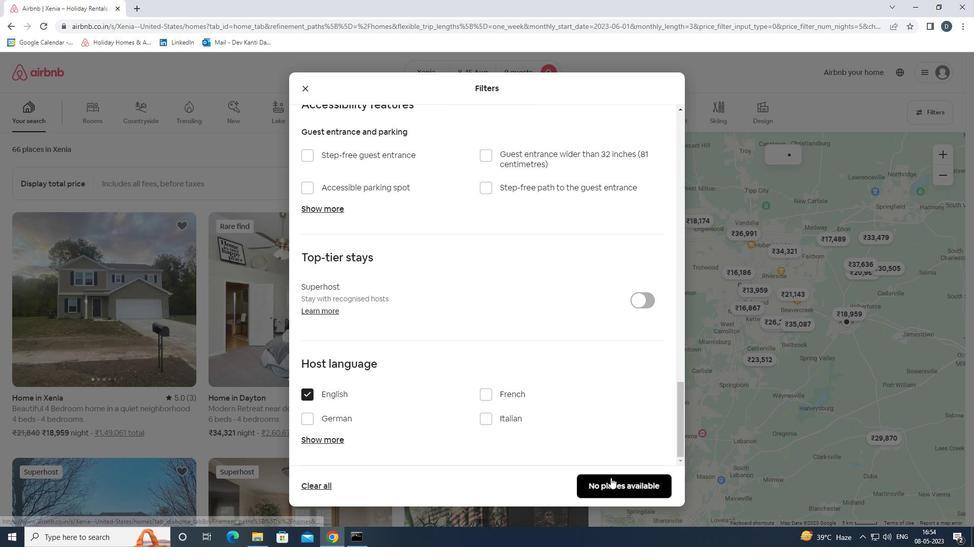 
